 Task: Search one way flight ticket for 2 adults, 2 infants in seat and 1 infant on lap in first from Lansing: Capital Region International Airport (was Lansing Capital City) to Greenville: Pitt-greenville Airport on 5-2-2023. Choice of flights is JetBlue. Number of bags: 3 checked bags. Price is upto 30000. Outbound departure time preference is 17:30.
Action: Mouse moved to (285, 110)
Screenshot: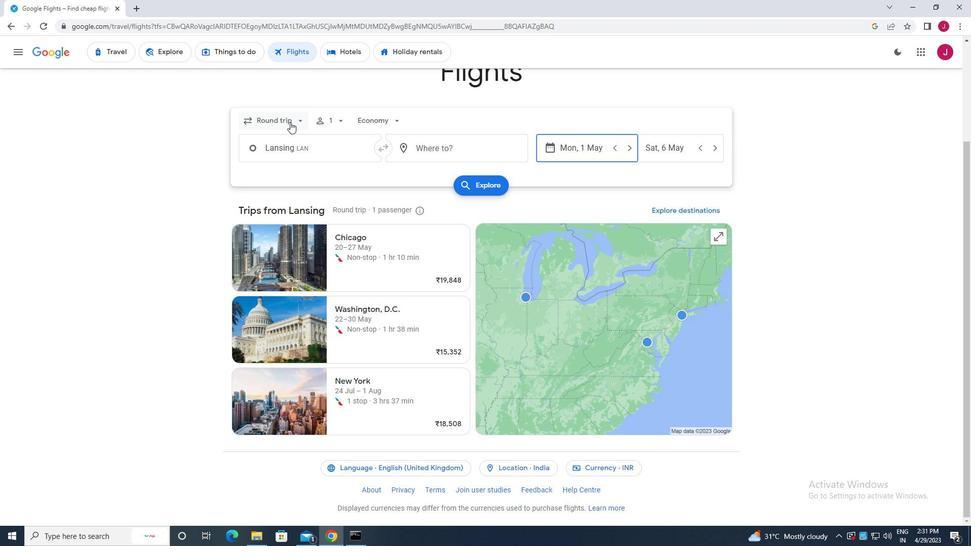 
Action: Mouse pressed left at (285, 110)
Screenshot: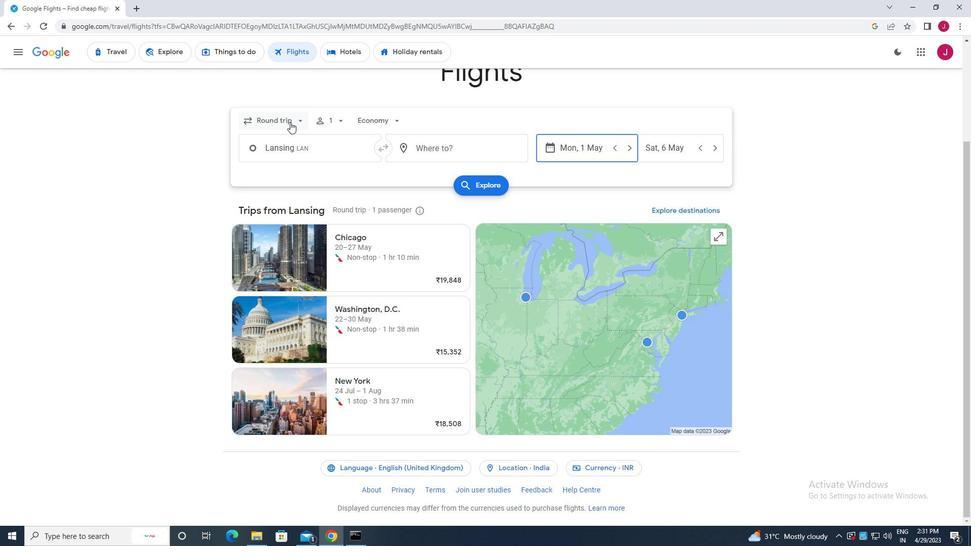
Action: Mouse moved to (295, 166)
Screenshot: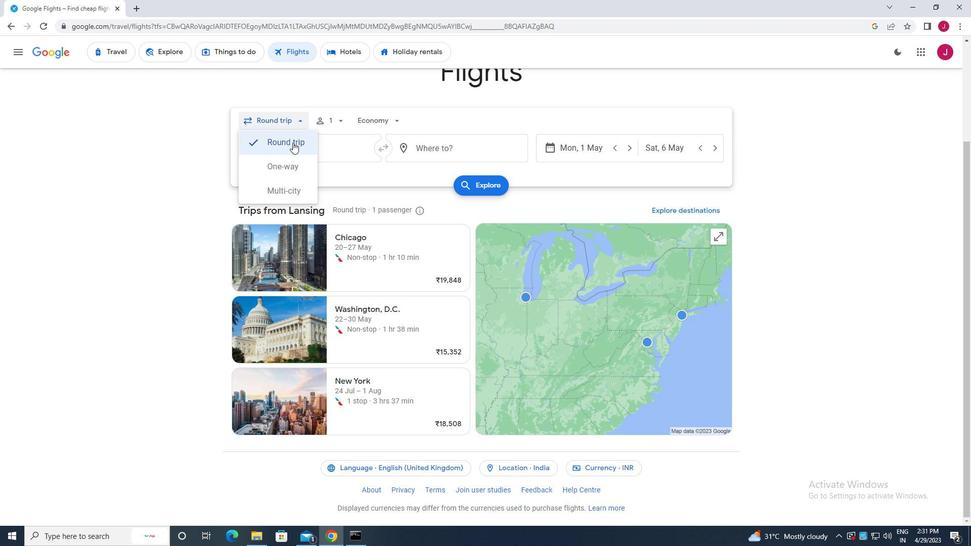 
Action: Mouse pressed left at (295, 166)
Screenshot: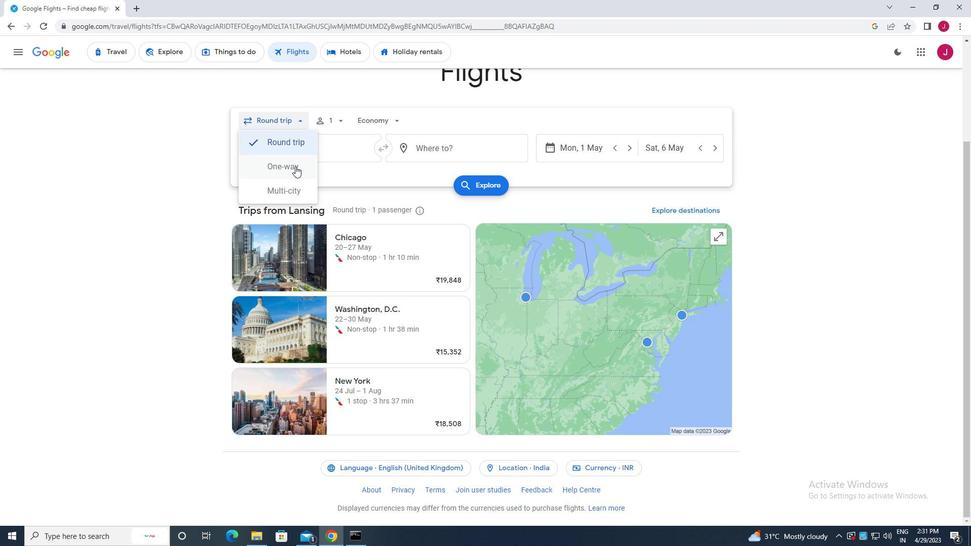 
Action: Mouse moved to (333, 123)
Screenshot: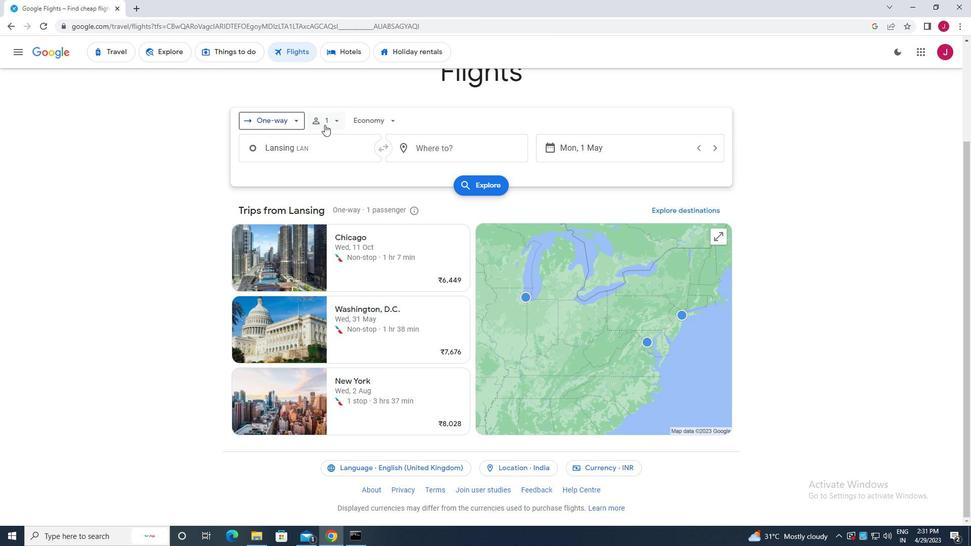 
Action: Mouse pressed left at (333, 123)
Screenshot: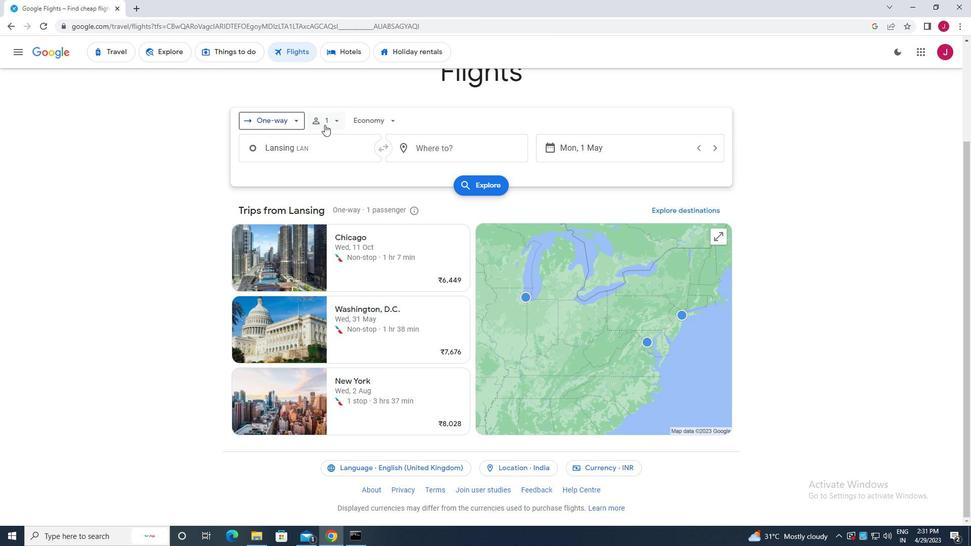 
Action: Mouse moved to (412, 146)
Screenshot: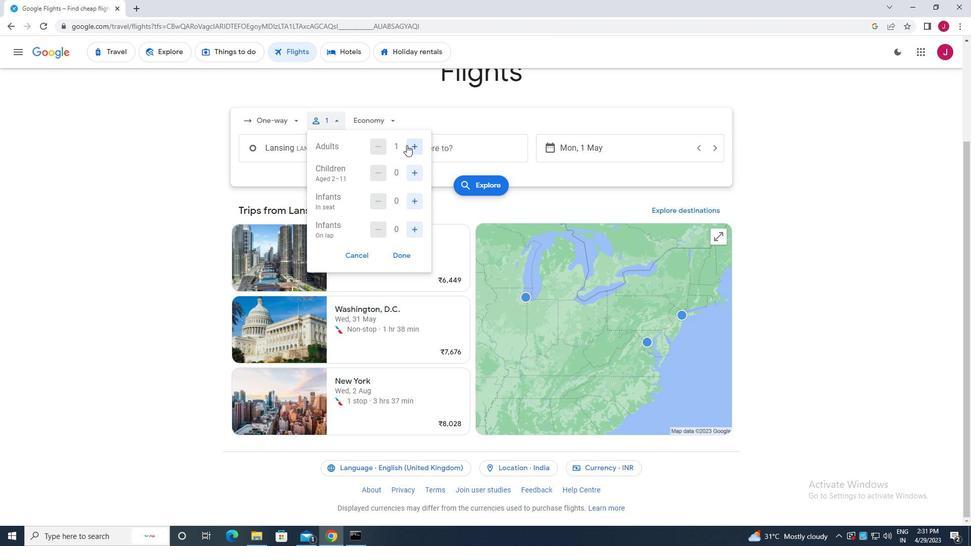 
Action: Mouse pressed left at (412, 146)
Screenshot: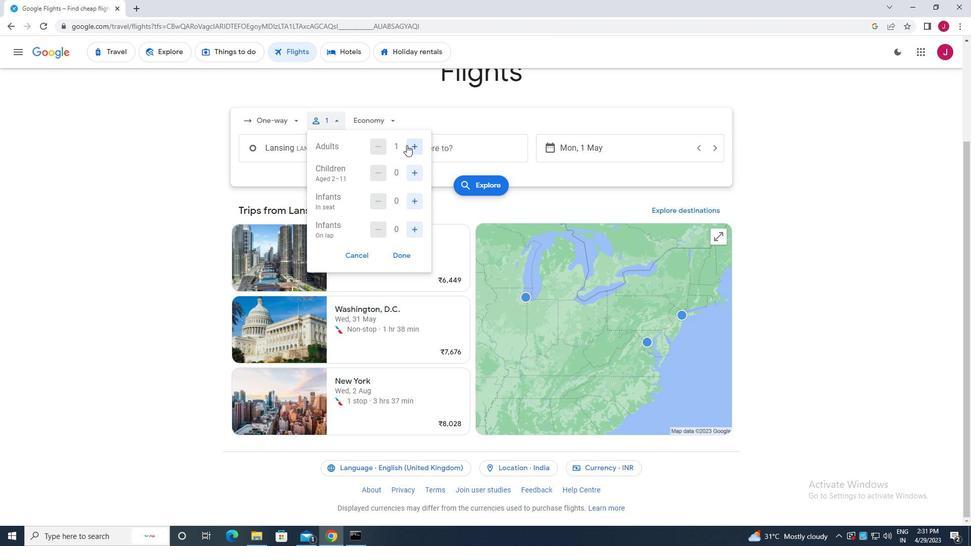 
Action: Mouse moved to (415, 170)
Screenshot: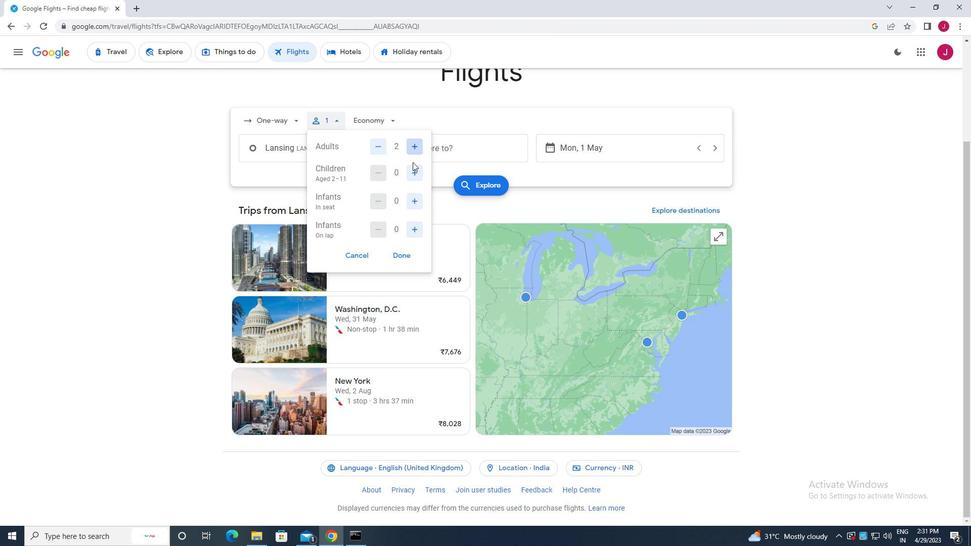 
Action: Mouse pressed left at (415, 170)
Screenshot: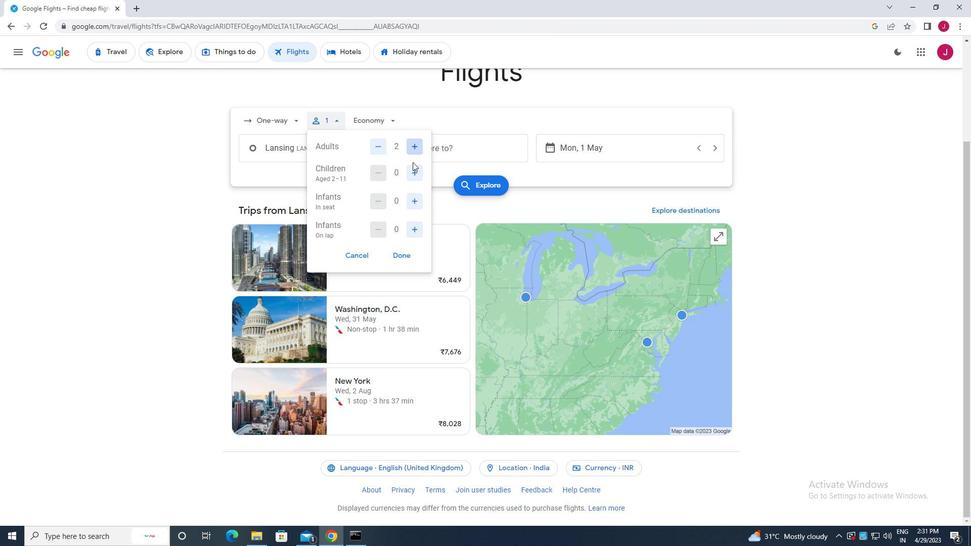 
Action: Mouse moved to (416, 171)
Screenshot: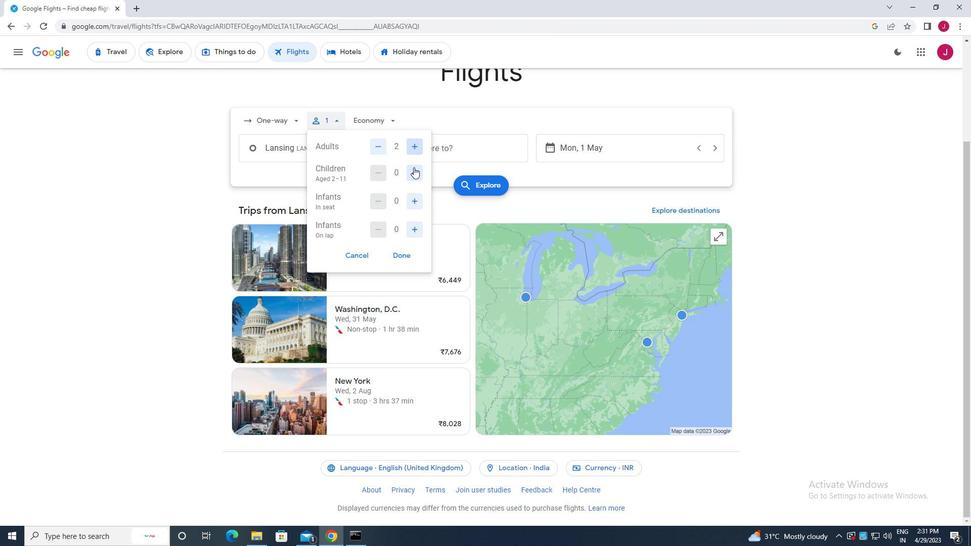 
Action: Mouse pressed left at (416, 171)
Screenshot: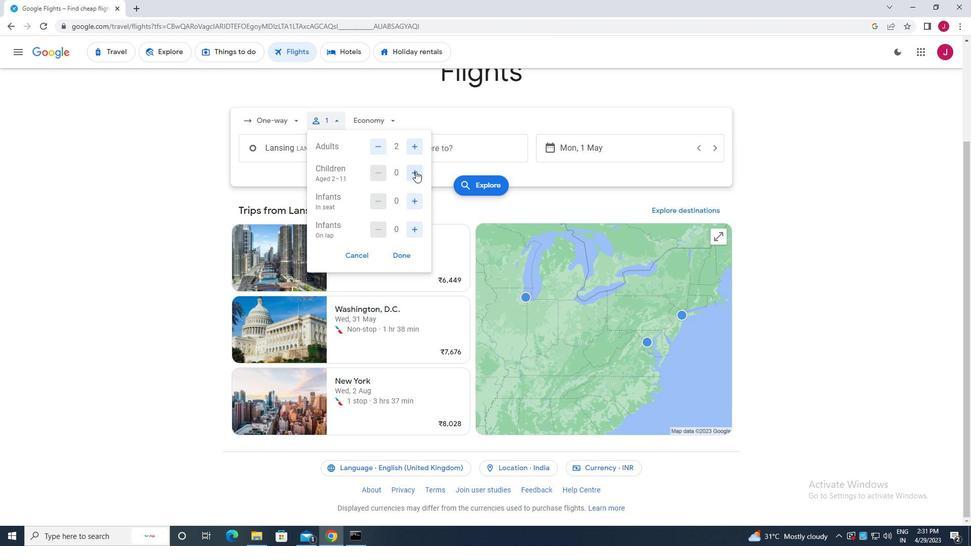 
Action: Mouse moved to (383, 175)
Screenshot: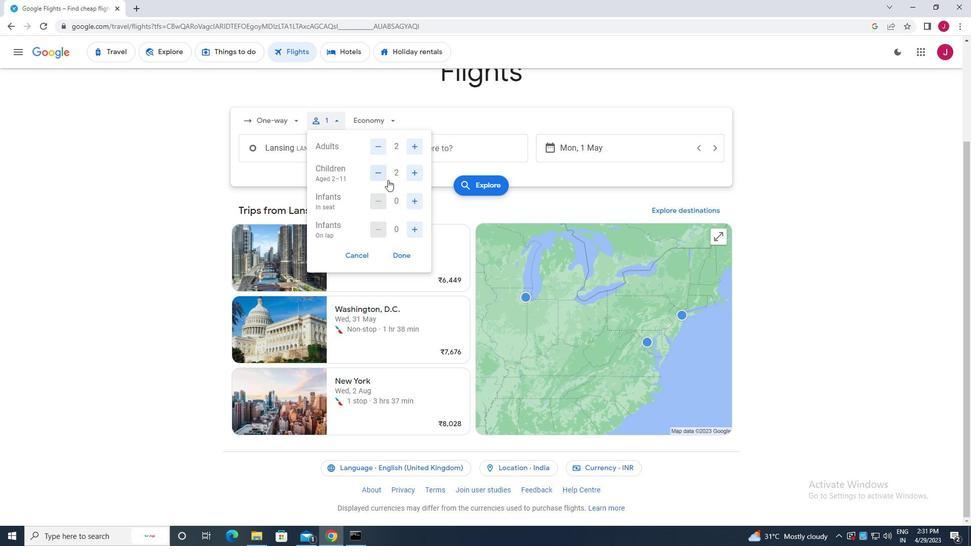 
Action: Mouse pressed left at (383, 175)
Screenshot: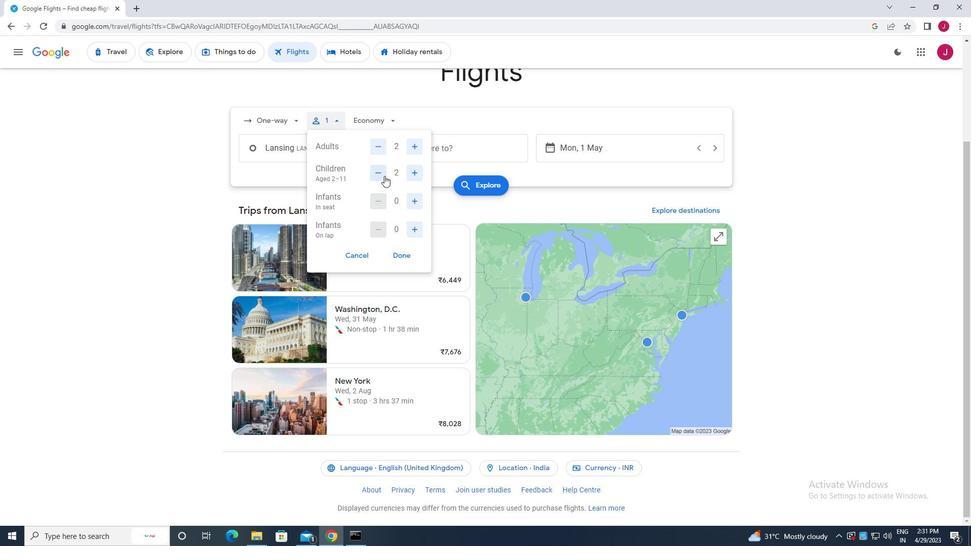 
Action: Mouse pressed left at (383, 175)
Screenshot: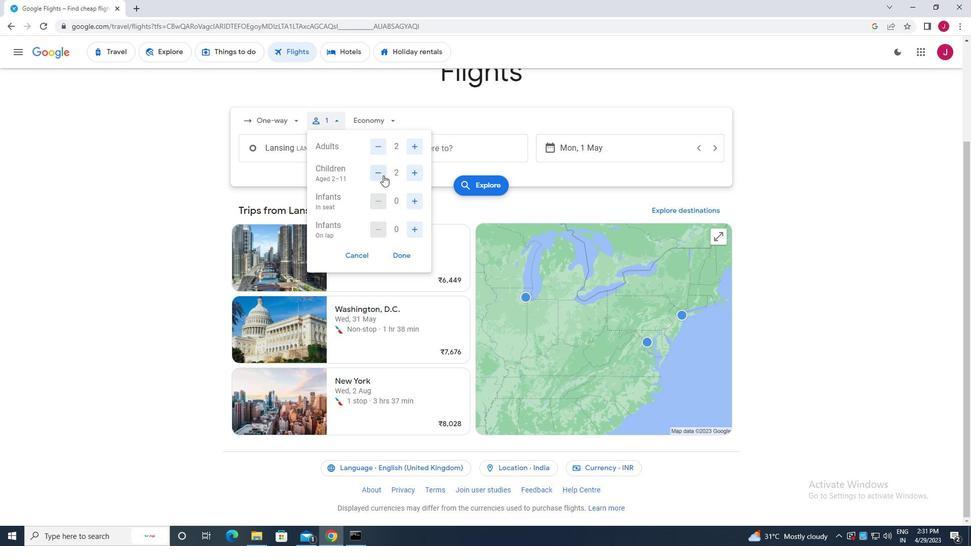 
Action: Mouse moved to (413, 202)
Screenshot: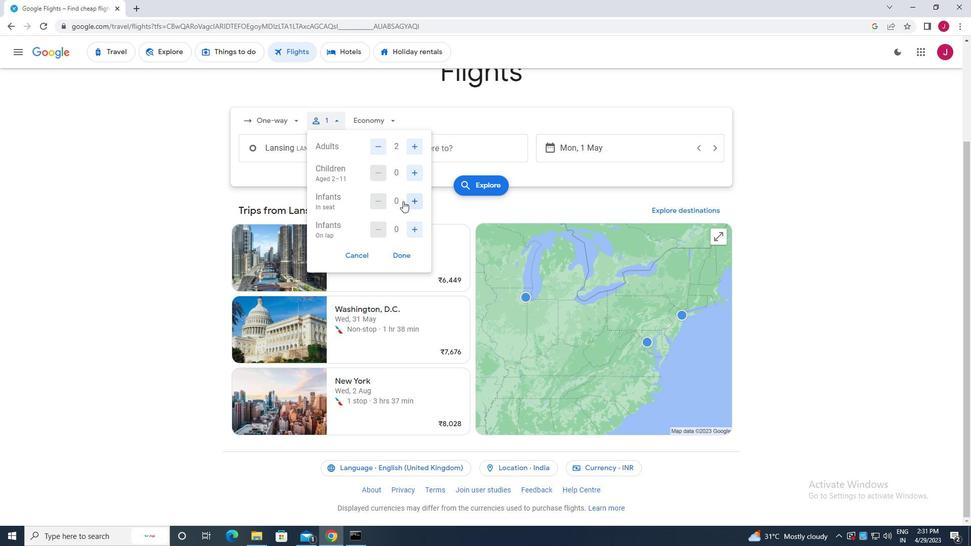 
Action: Mouse pressed left at (413, 202)
Screenshot: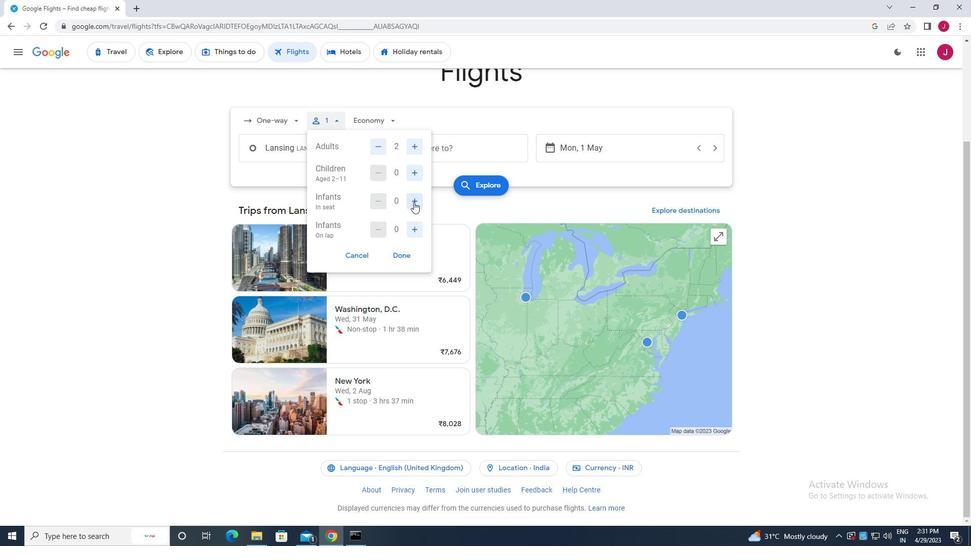 
Action: Mouse pressed left at (413, 202)
Screenshot: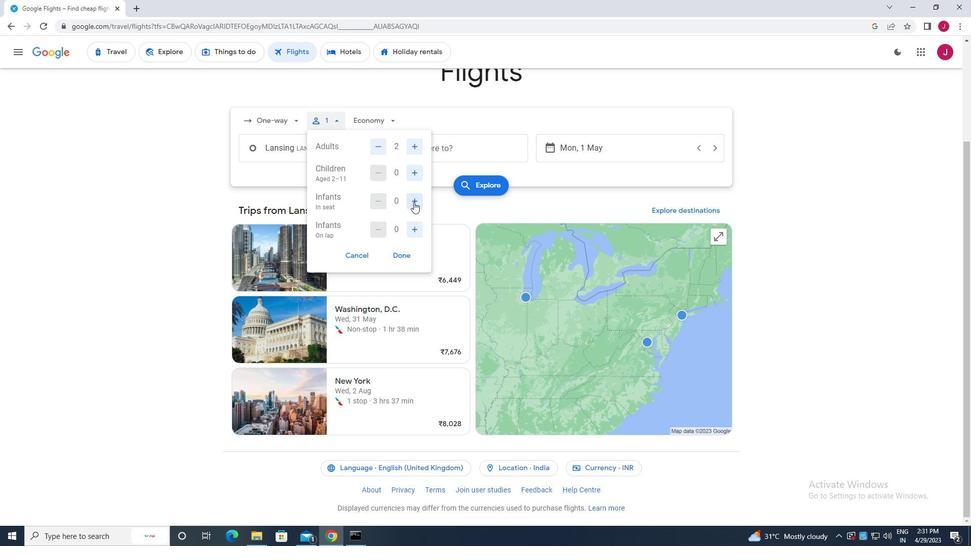 
Action: Mouse moved to (413, 230)
Screenshot: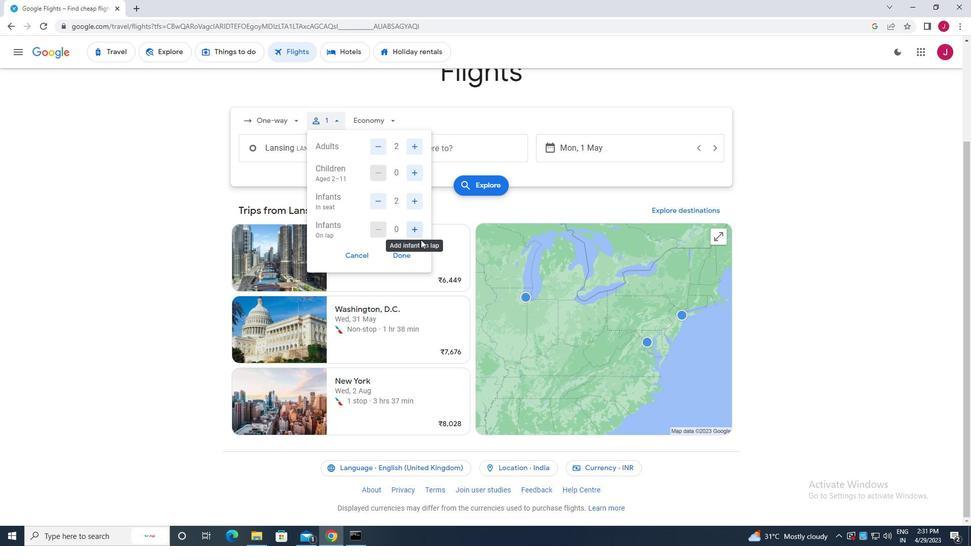 
Action: Mouse pressed left at (413, 230)
Screenshot: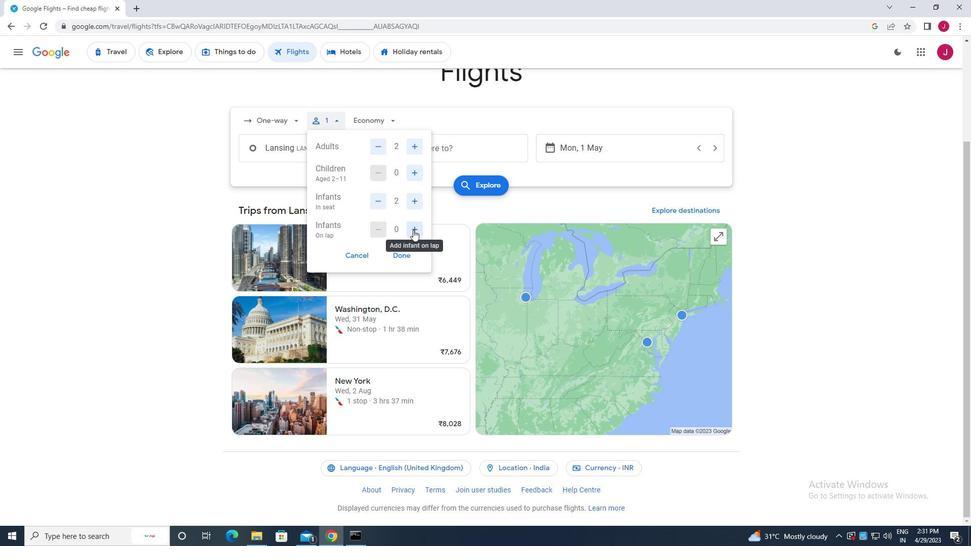 
Action: Mouse moved to (404, 254)
Screenshot: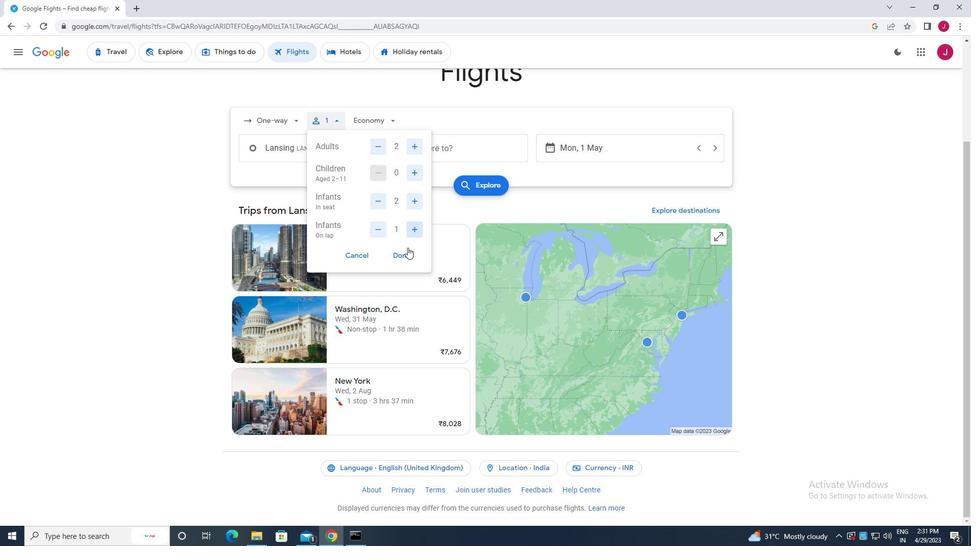 
Action: Mouse pressed left at (404, 254)
Screenshot: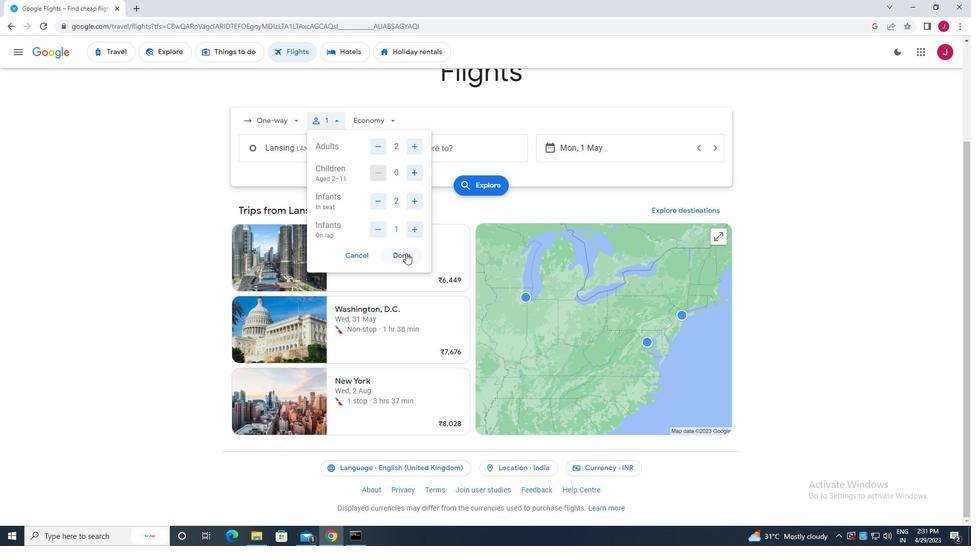 
Action: Mouse moved to (397, 123)
Screenshot: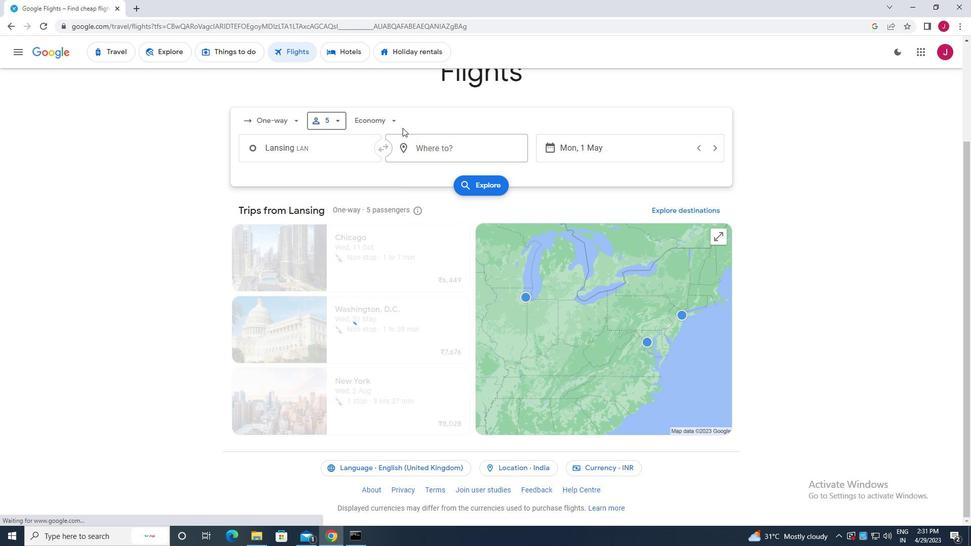 
Action: Mouse pressed left at (397, 123)
Screenshot: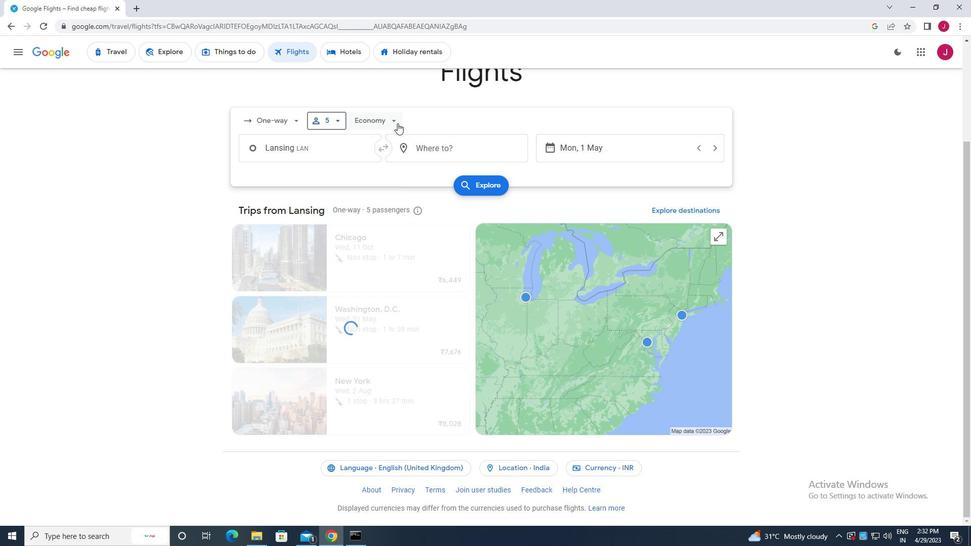 
Action: Mouse moved to (387, 212)
Screenshot: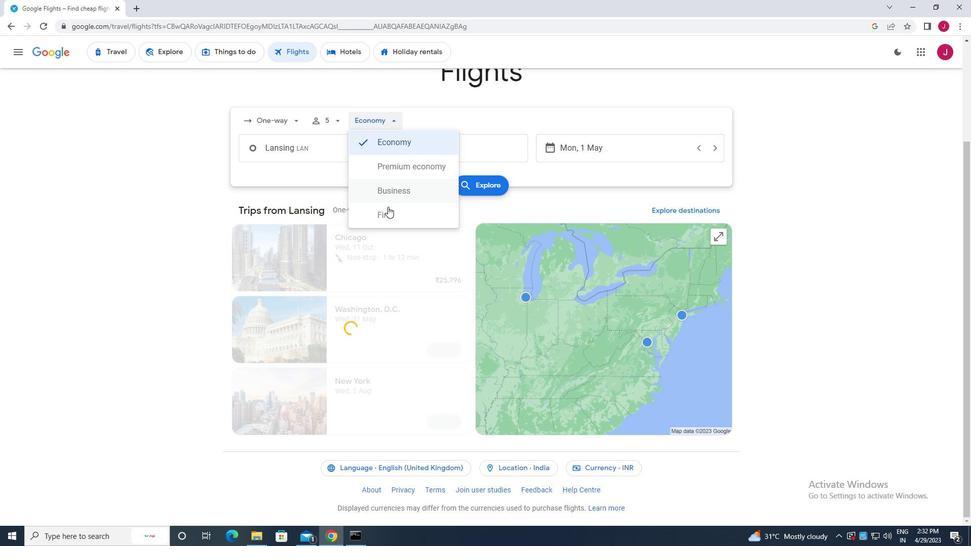 
Action: Mouse pressed left at (387, 212)
Screenshot: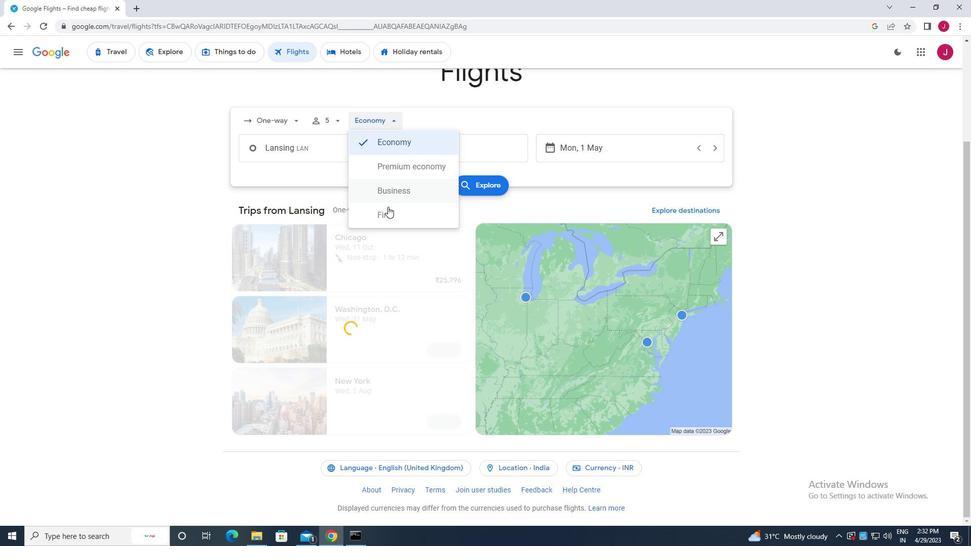 
Action: Mouse moved to (326, 152)
Screenshot: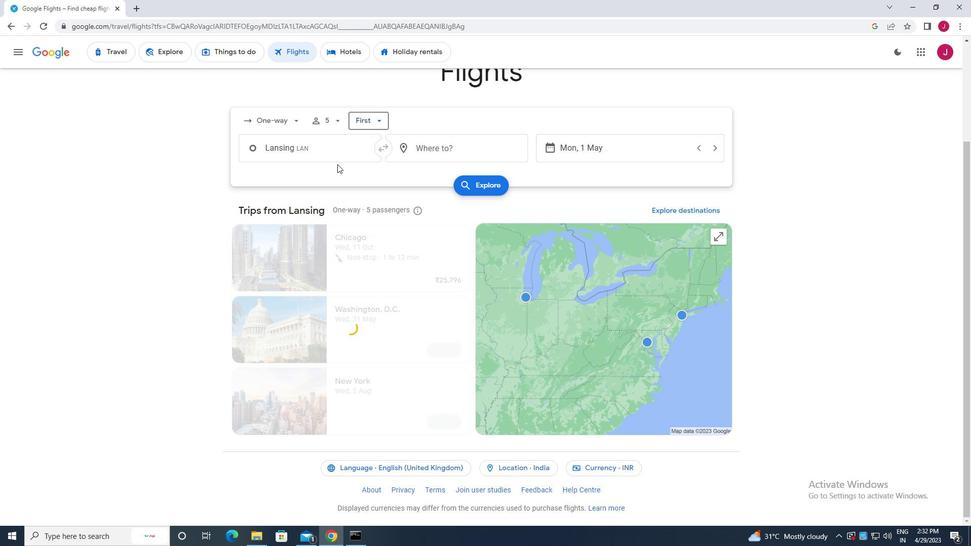 
Action: Mouse pressed left at (326, 152)
Screenshot: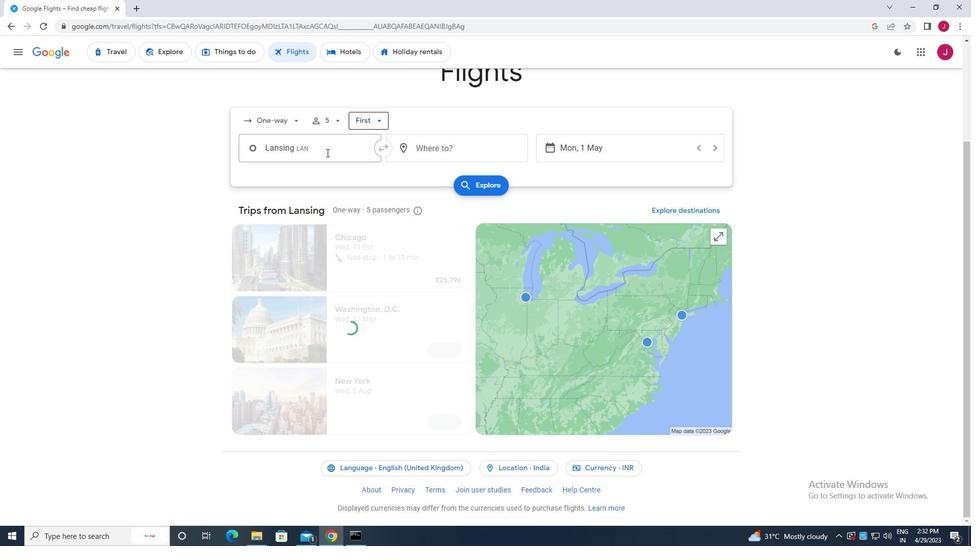 
Action: Mouse moved to (310, 152)
Screenshot: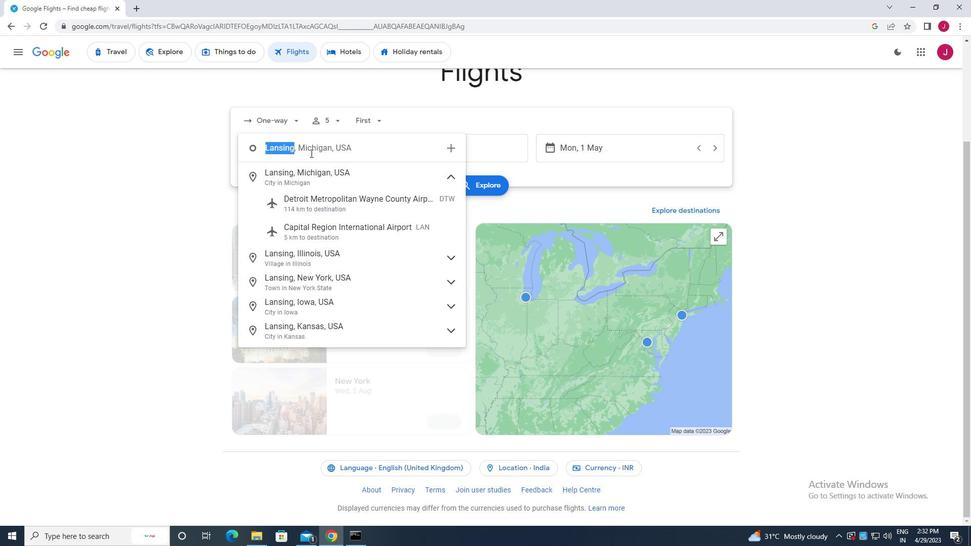 
Action: Key pressed capital<Key.space>r
Screenshot: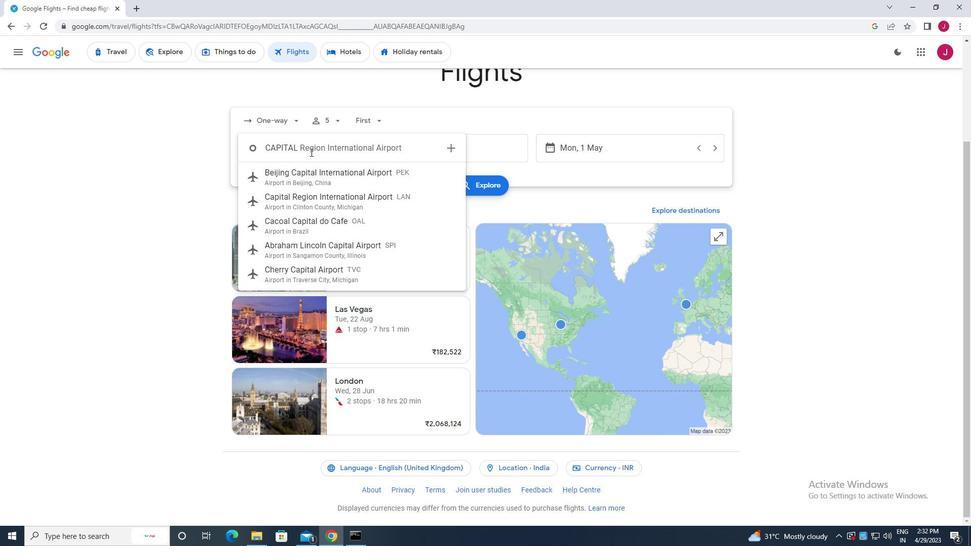 
Action: Mouse moved to (303, 179)
Screenshot: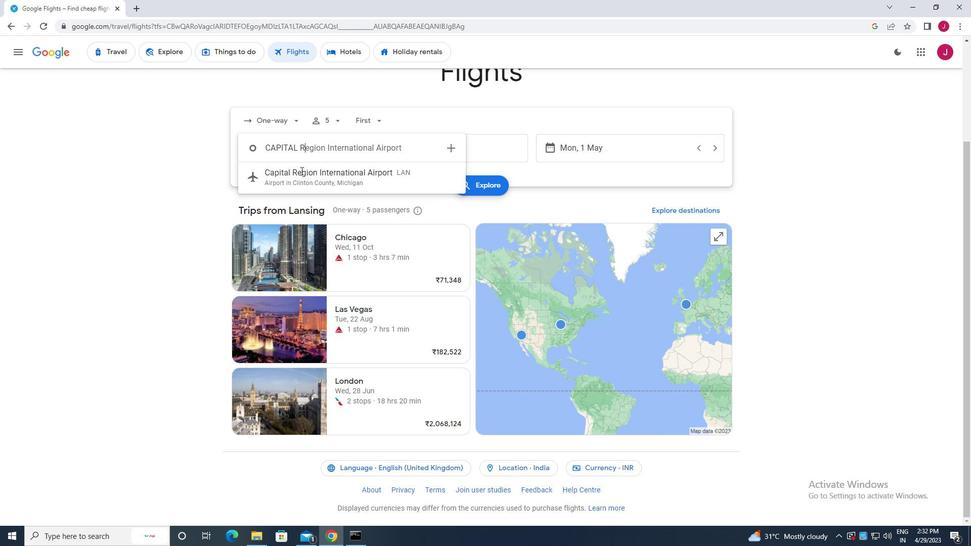 
Action: Mouse pressed left at (303, 179)
Screenshot: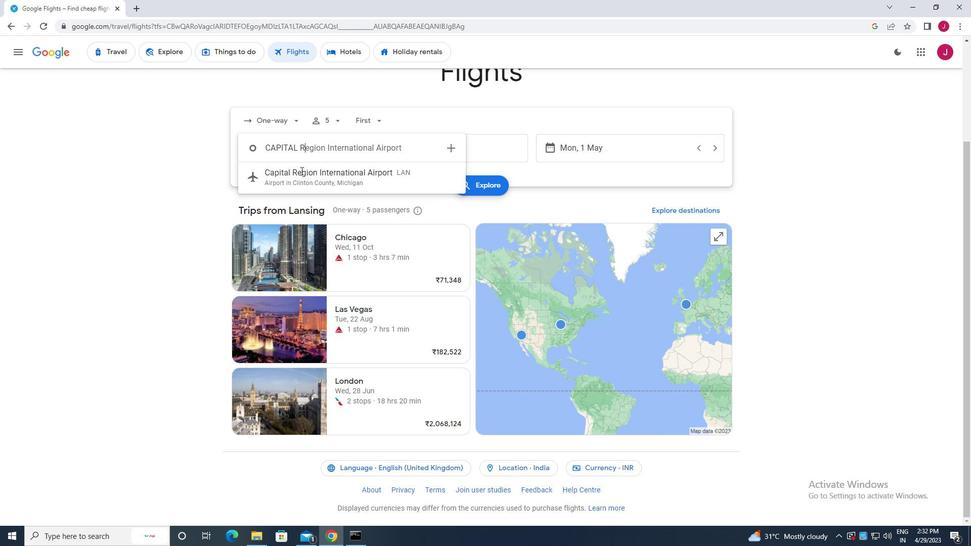 
Action: Mouse moved to (372, 181)
Screenshot: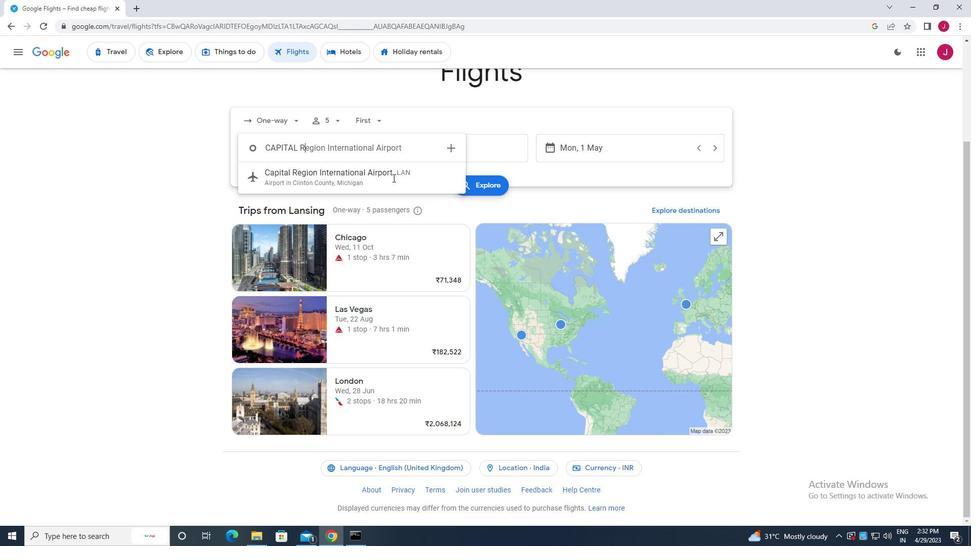 
Action: Mouse pressed left at (372, 181)
Screenshot: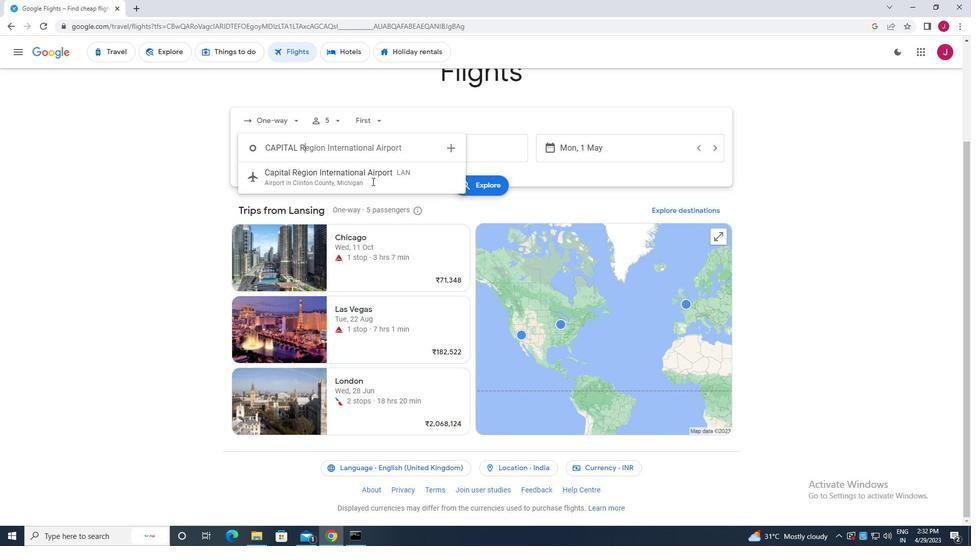 
Action: Mouse moved to (478, 154)
Screenshot: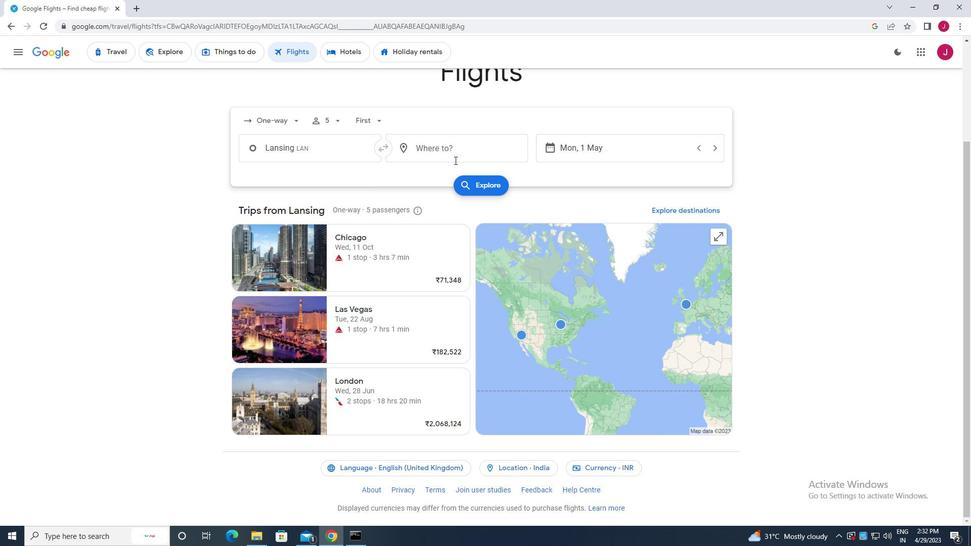 
Action: Mouse pressed left at (478, 154)
Screenshot: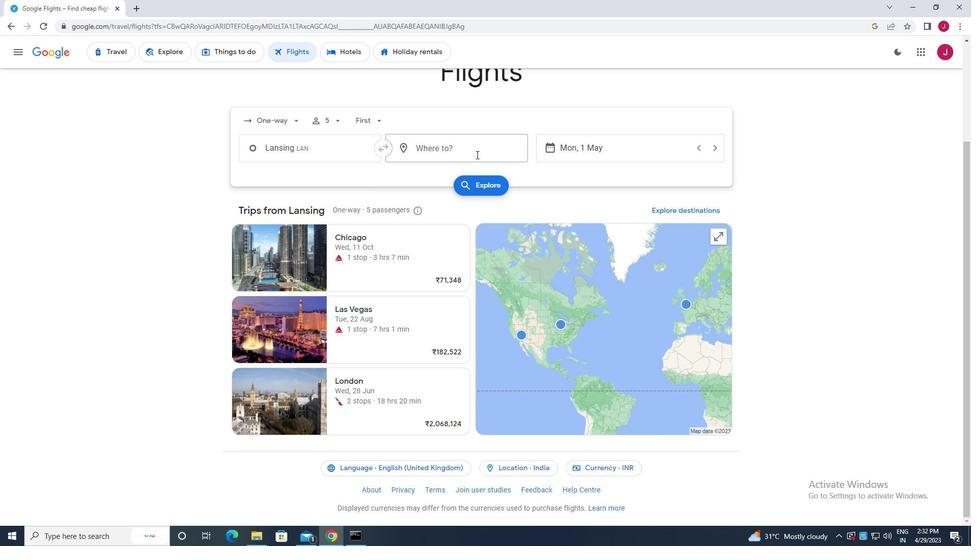 
Action: Mouse moved to (514, 153)
Screenshot: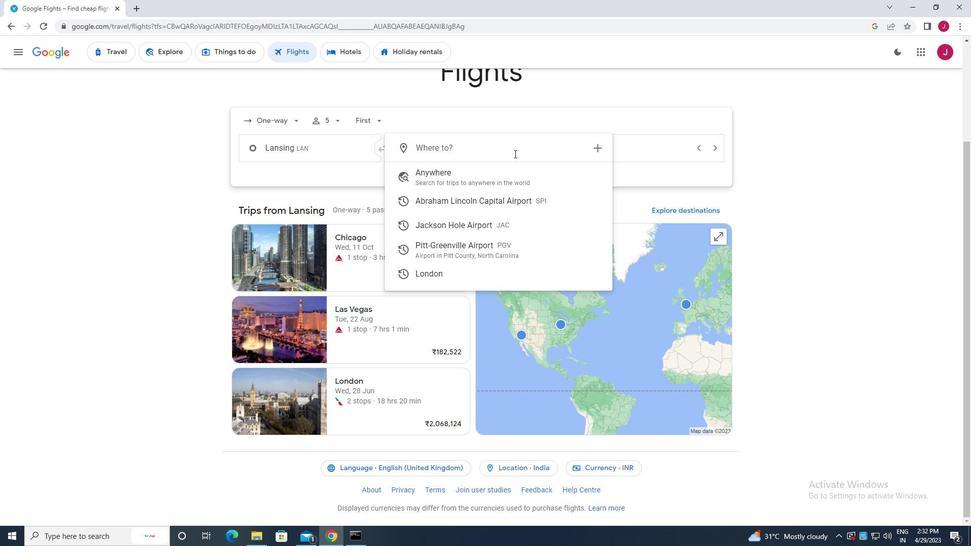 
Action: Key pressed greenvill<Key.space>p<Key.backspace><Key.backspace>e<Key.space>p
Screenshot: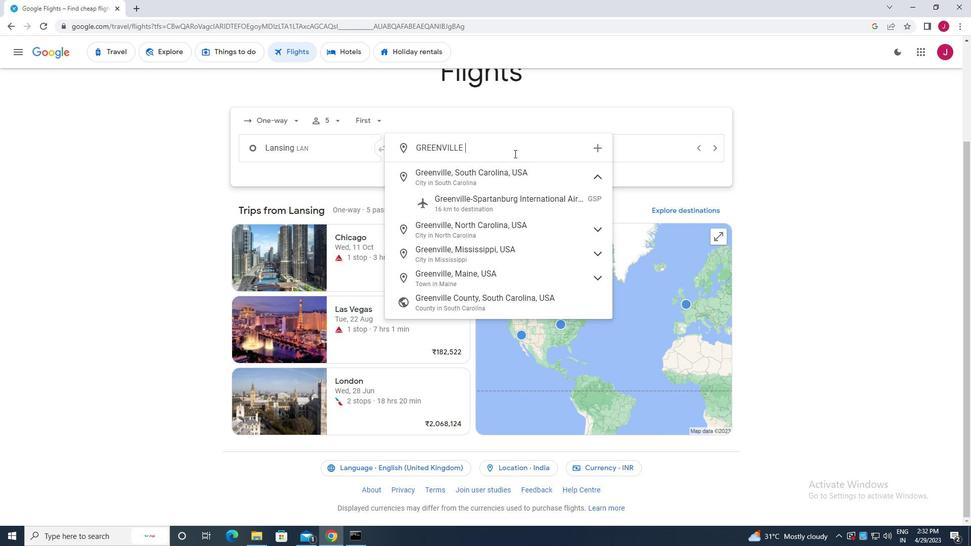 
Action: Mouse moved to (497, 177)
Screenshot: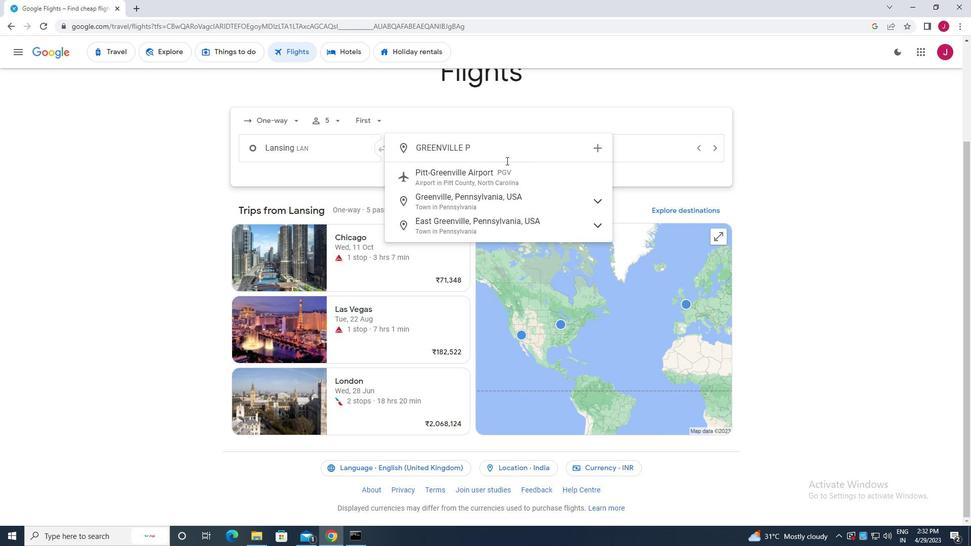 
Action: Mouse pressed left at (497, 177)
Screenshot: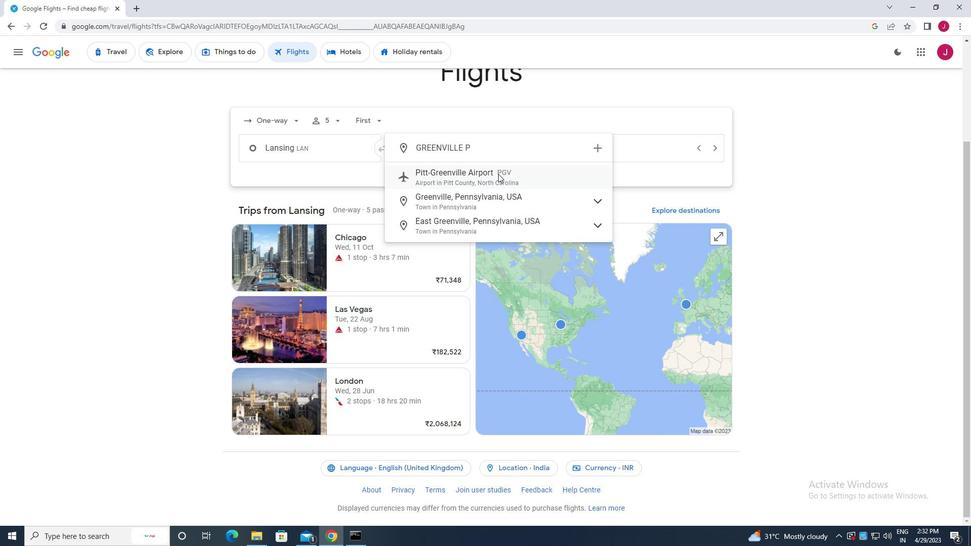 
Action: Mouse moved to (639, 152)
Screenshot: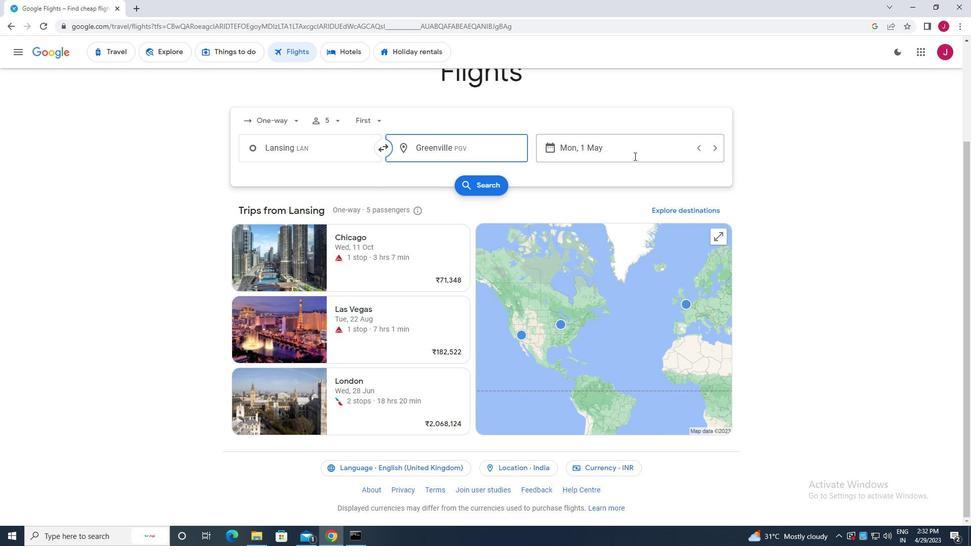 
Action: Mouse pressed left at (639, 152)
Screenshot: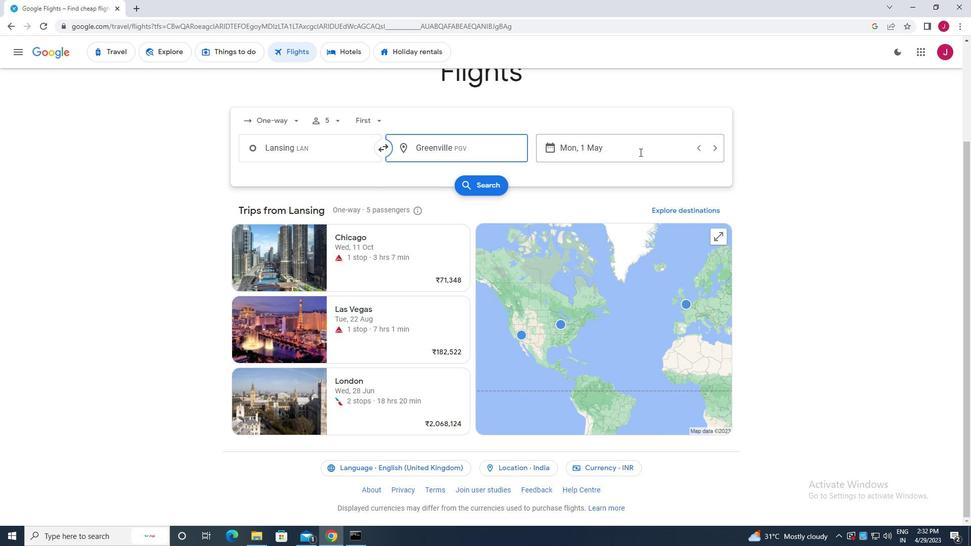 
Action: Mouse moved to (610, 227)
Screenshot: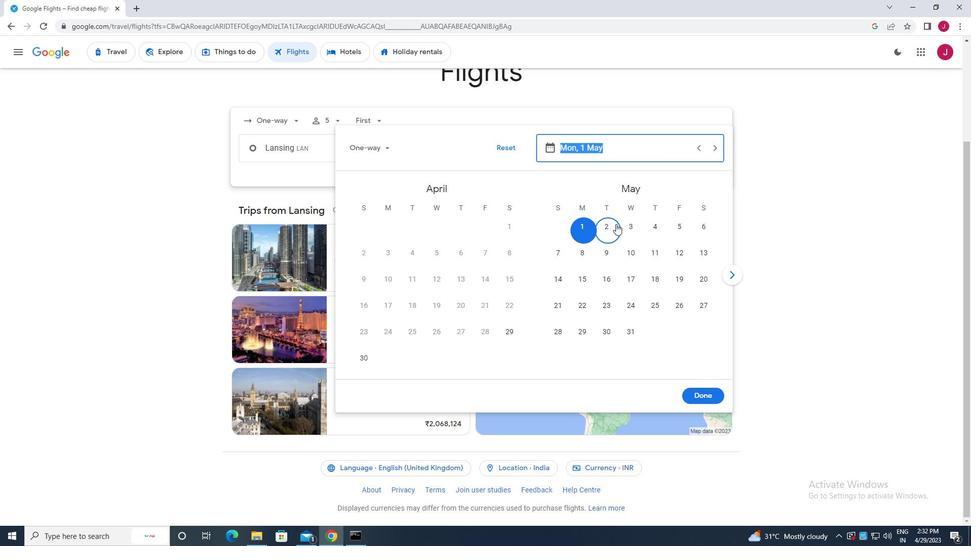 
Action: Mouse pressed left at (610, 227)
Screenshot: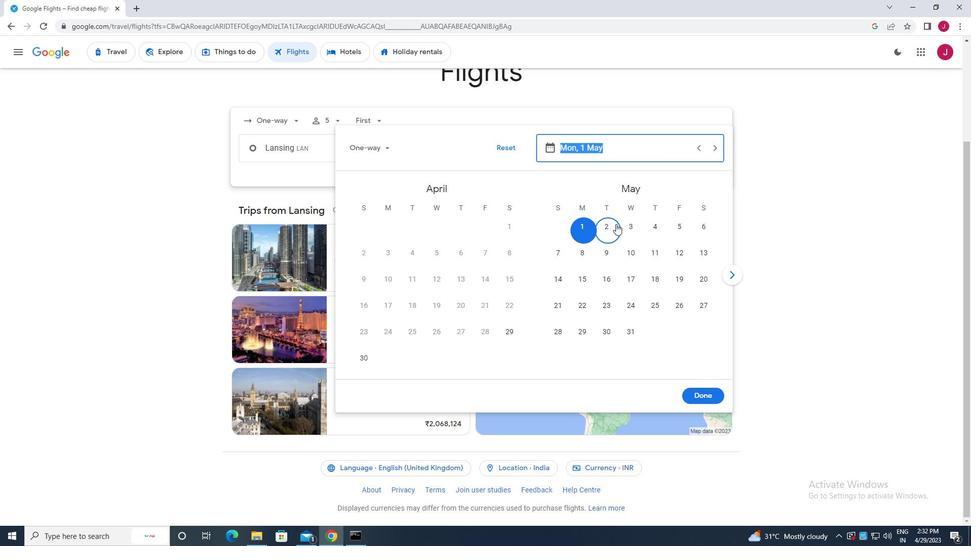 
Action: Mouse moved to (695, 394)
Screenshot: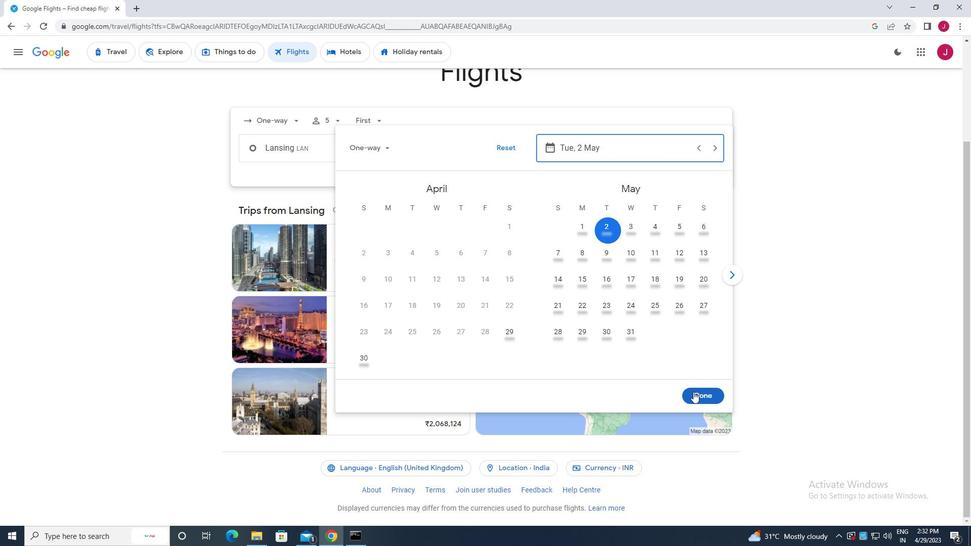 
Action: Mouse pressed left at (695, 394)
Screenshot: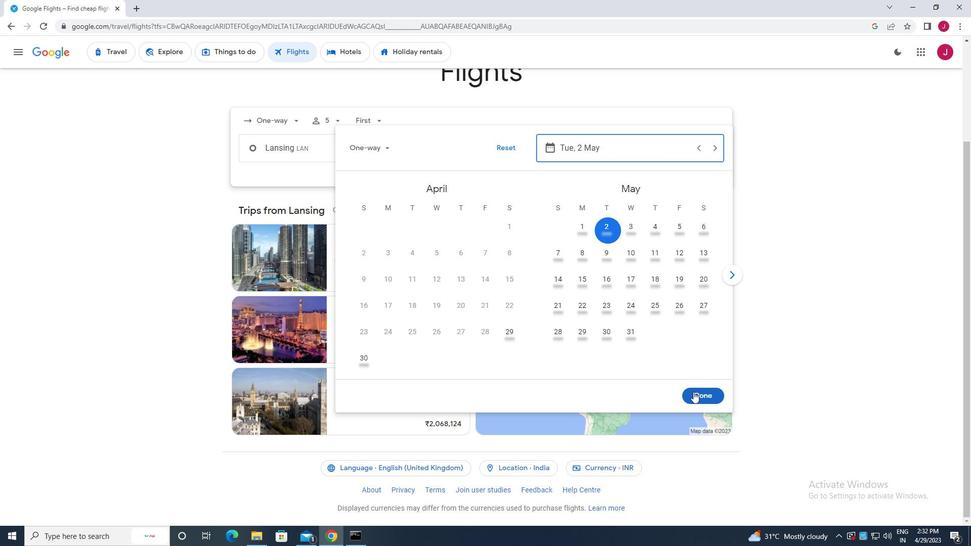 
Action: Mouse moved to (495, 188)
Screenshot: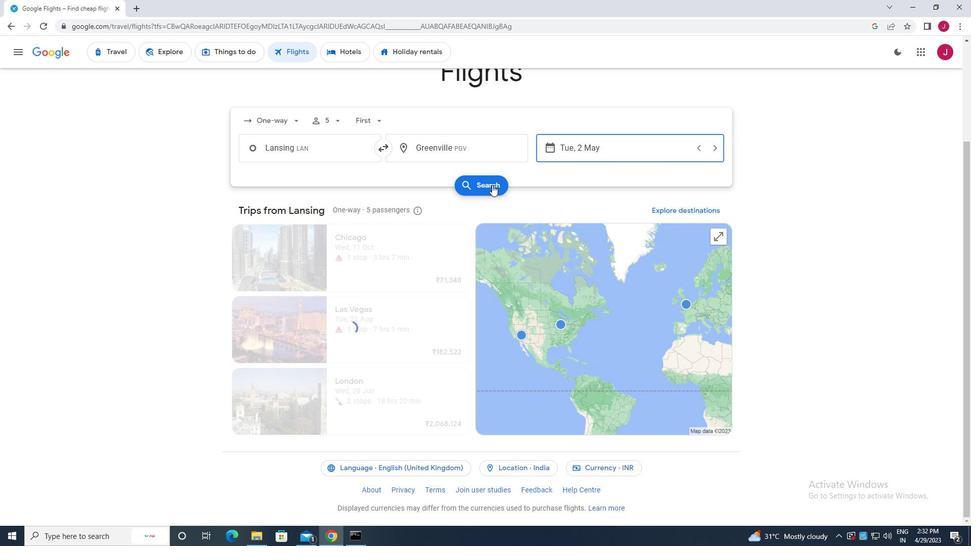 
Action: Mouse pressed left at (495, 188)
Screenshot: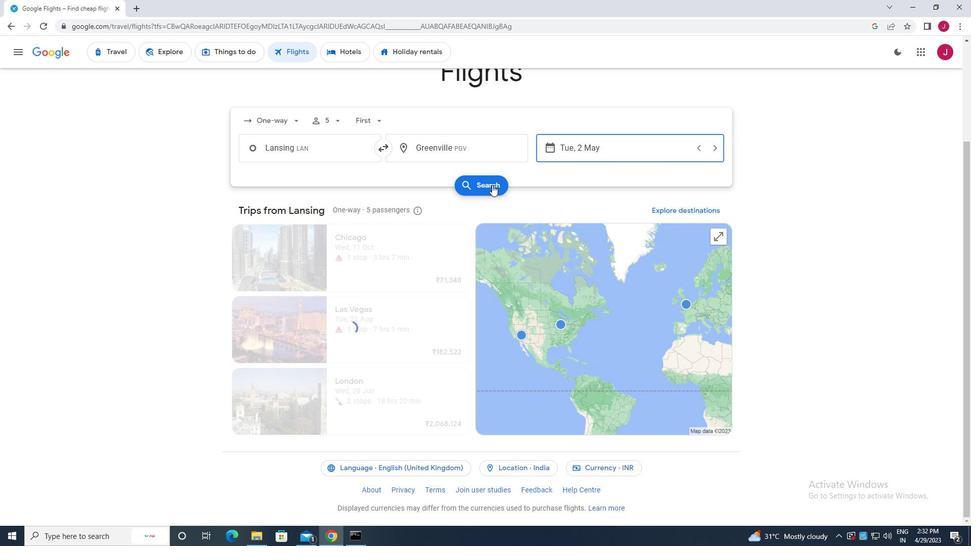 
Action: Mouse moved to (251, 143)
Screenshot: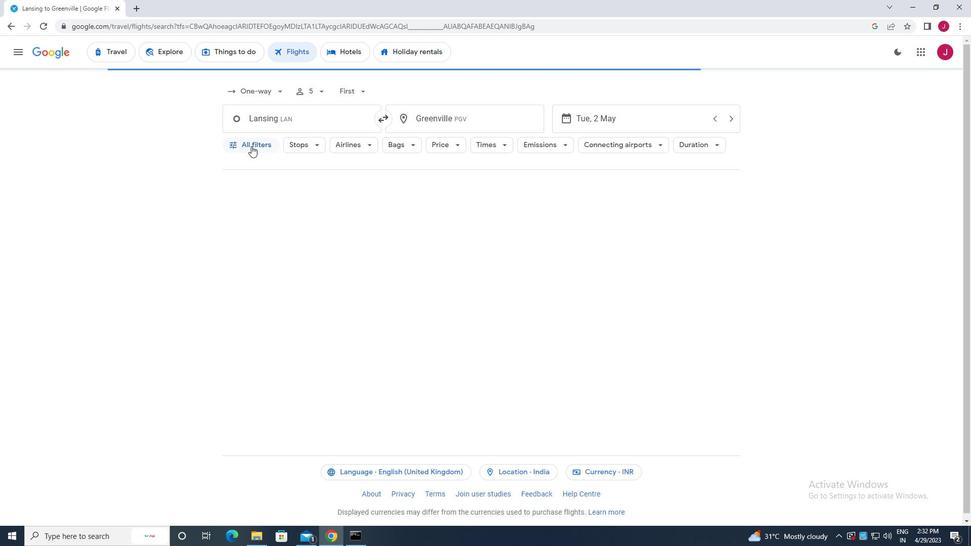 
Action: Mouse pressed left at (251, 143)
Screenshot: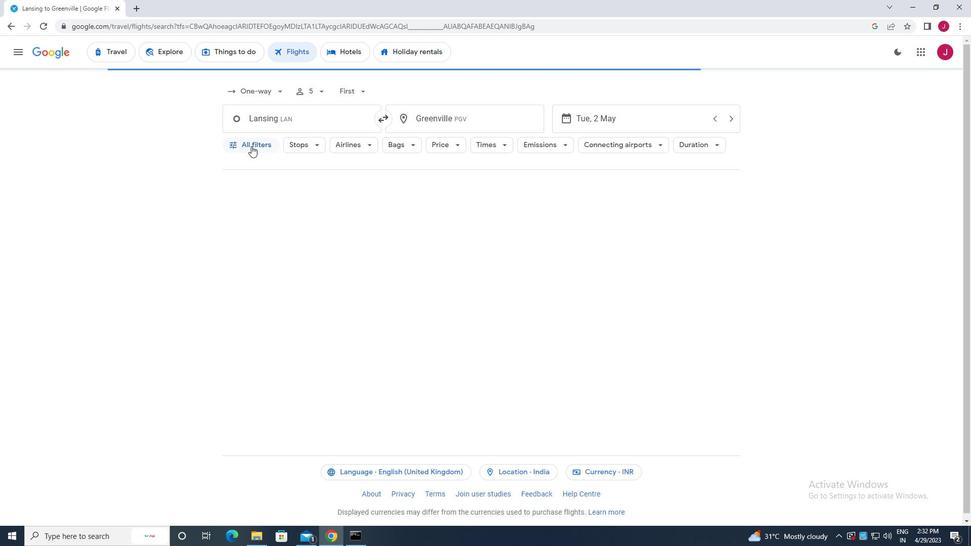 
Action: Mouse moved to (278, 228)
Screenshot: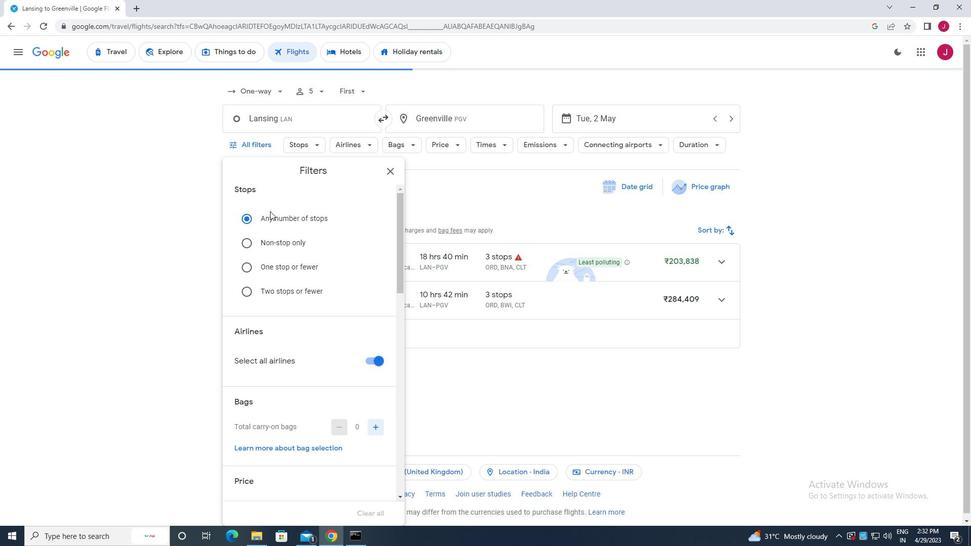 
Action: Mouse scrolled (278, 228) with delta (0, 0)
Screenshot: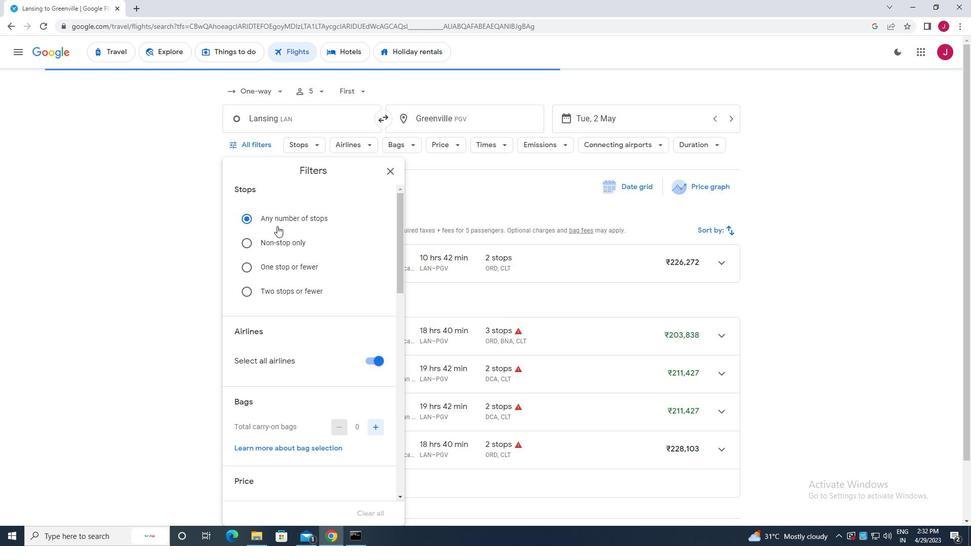 
Action: Mouse scrolled (278, 228) with delta (0, 0)
Screenshot: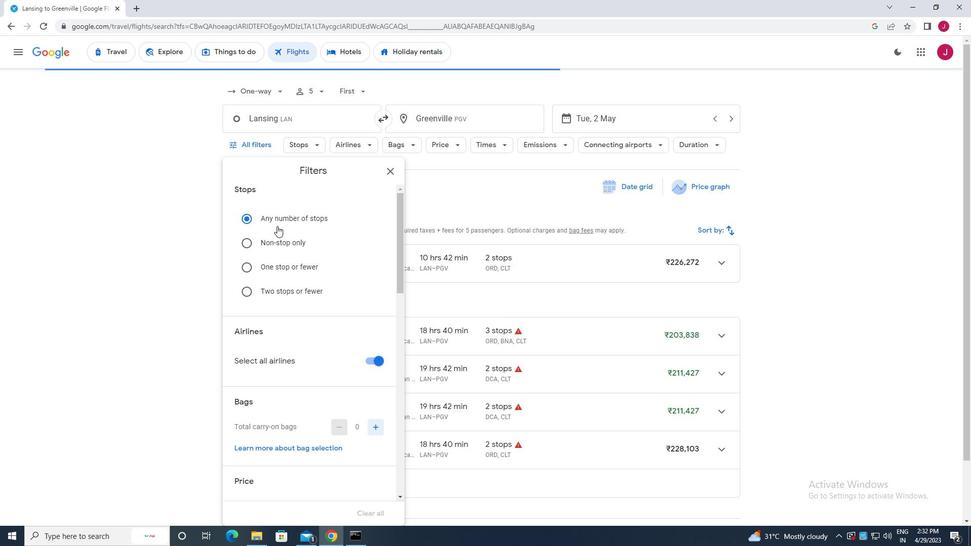 
Action: Mouse scrolled (278, 228) with delta (0, 0)
Screenshot: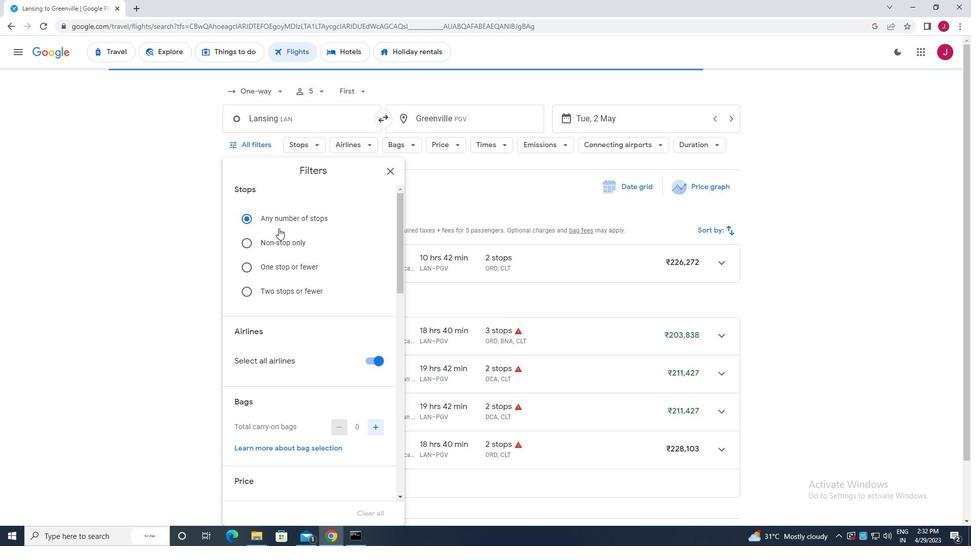 
Action: Mouse moved to (370, 207)
Screenshot: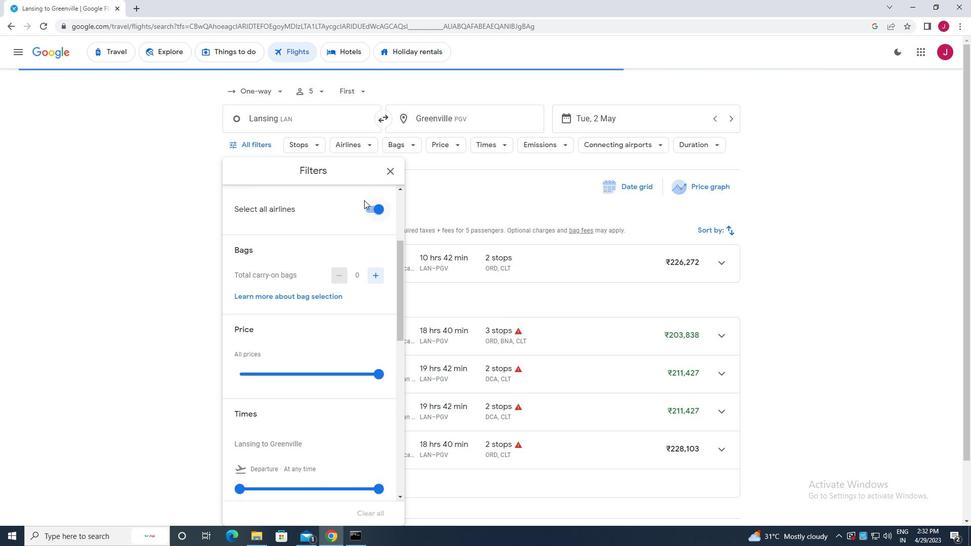 
Action: Mouse pressed left at (370, 207)
Screenshot: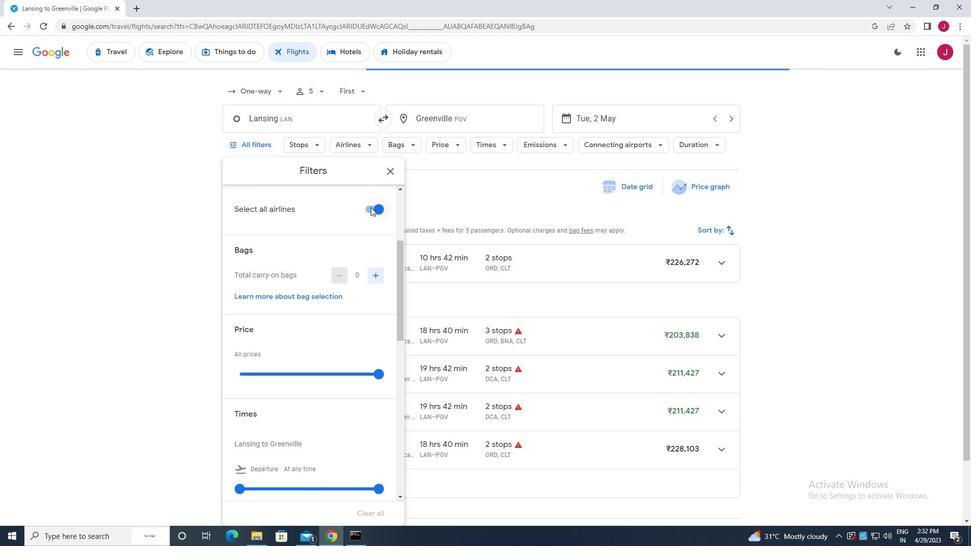 
Action: Mouse moved to (339, 262)
Screenshot: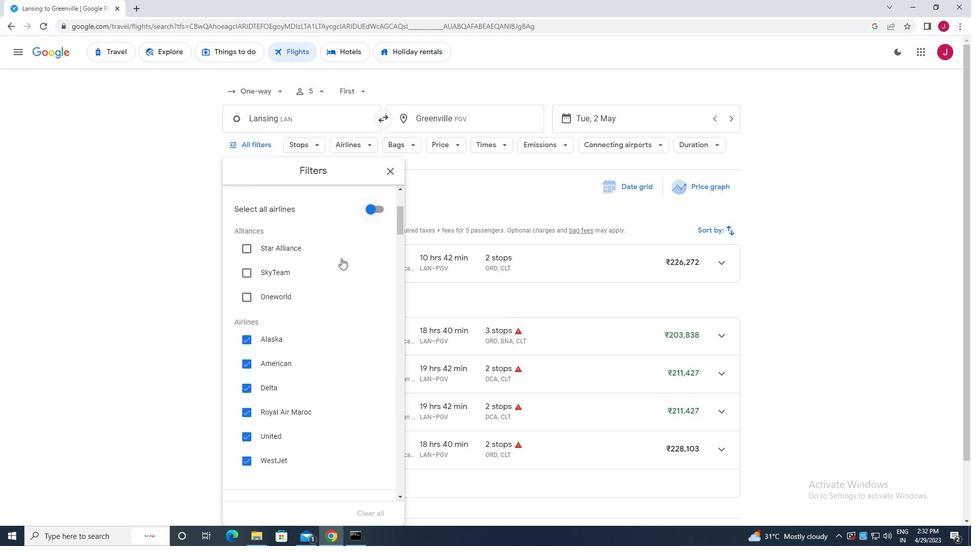 
Action: Mouse scrolled (339, 262) with delta (0, 0)
Screenshot: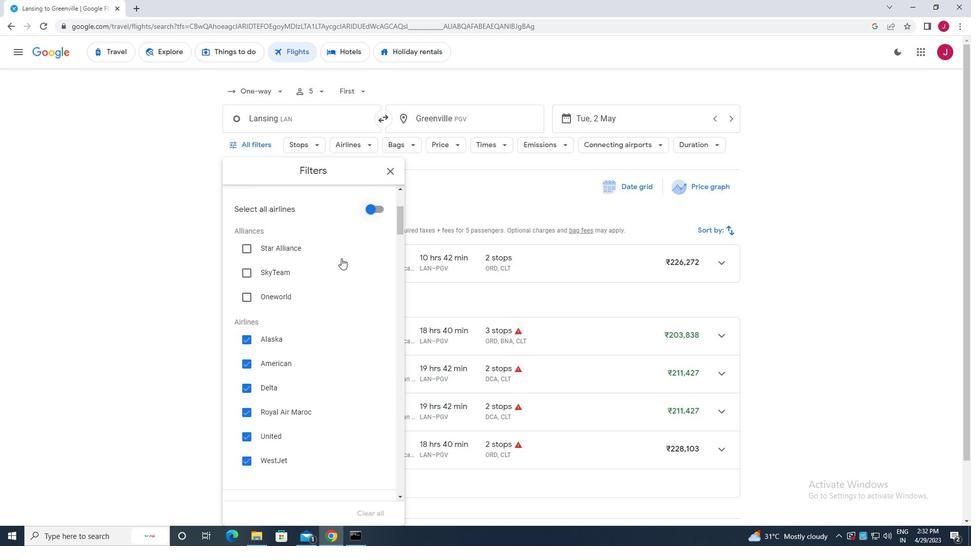 
Action: Mouse scrolled (339, 262) with delta (0, 0)
Screenshot: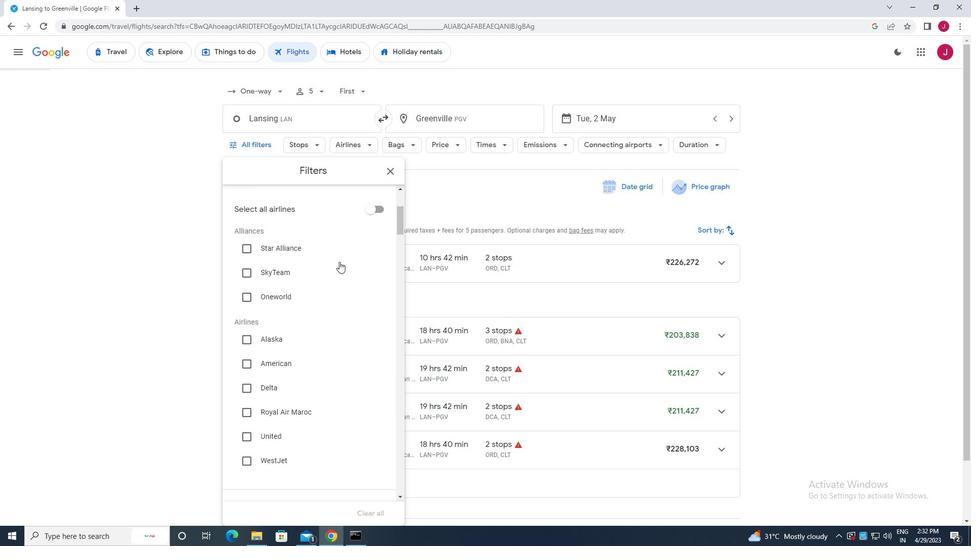 
Action: Mouse scrolled (339, 262) with delta (0, 0)
Screenshot: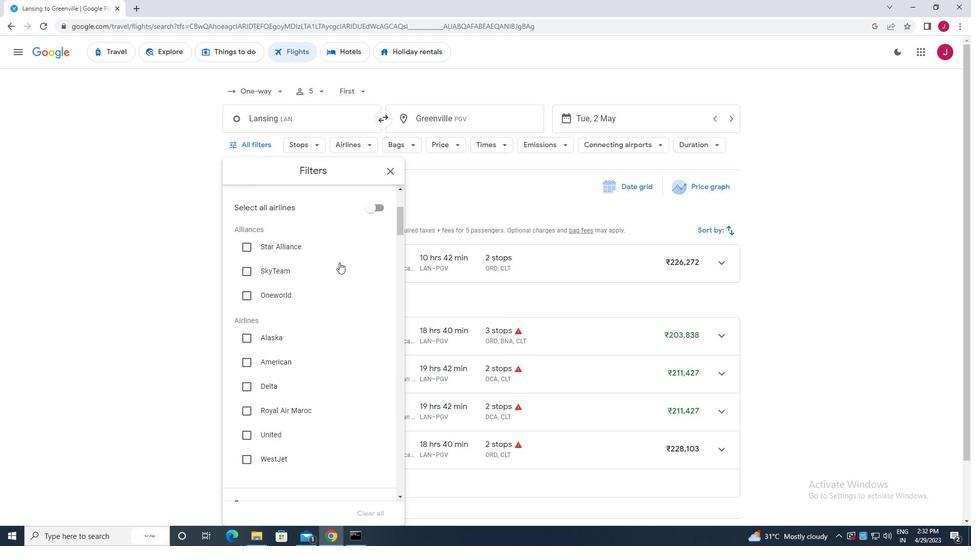 
Action: Mouse moved to (262, 254)
Screenshot: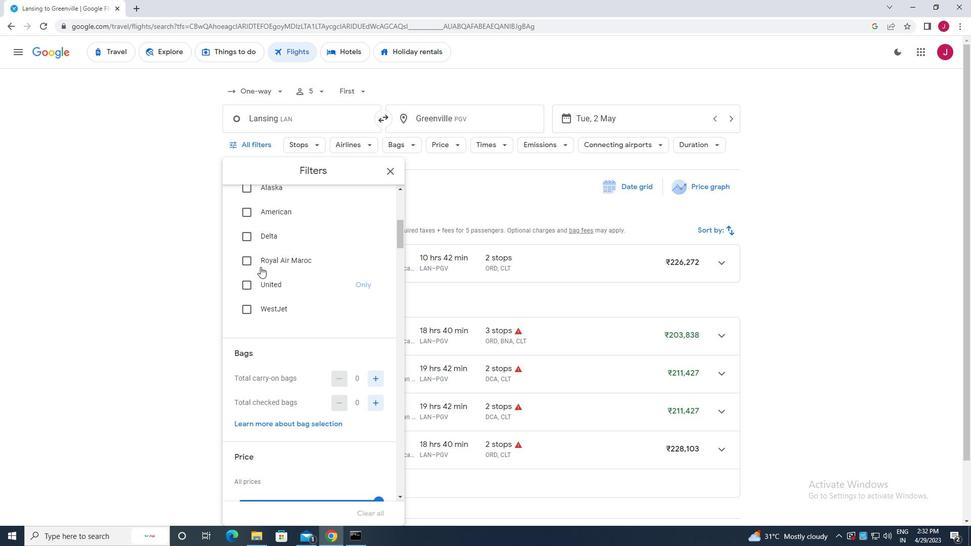 
Action: Mouse scrolled (262, 254) with delta (0, 0)
Screenshot: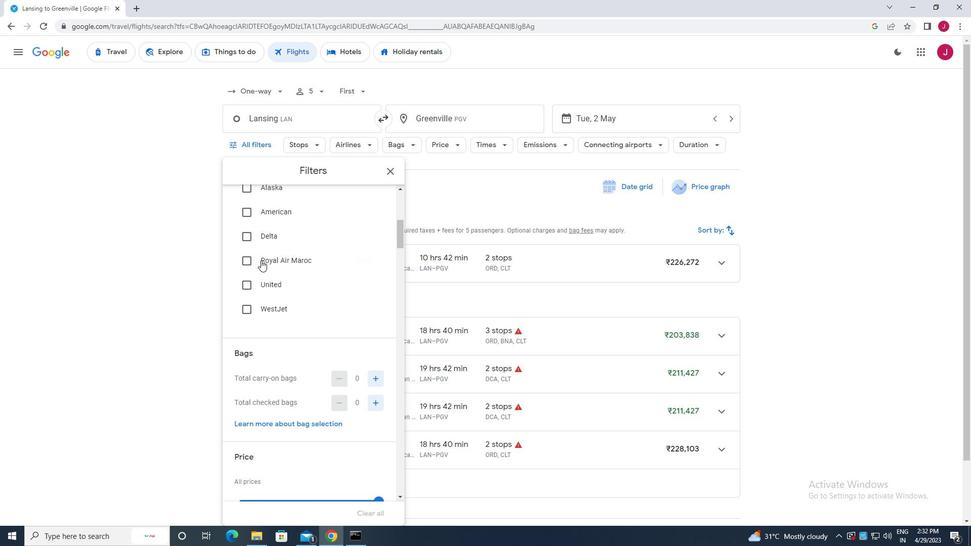 
Action: Mouse scrolled (262, 254) with delta (0, 0)
Screenshot: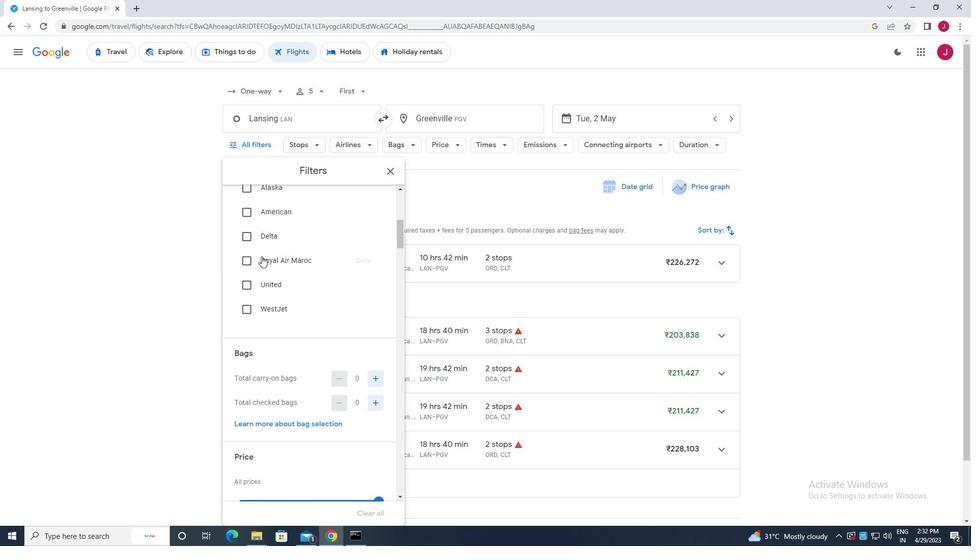 
Action: Mouse moved to (264, 247)
Screenshot: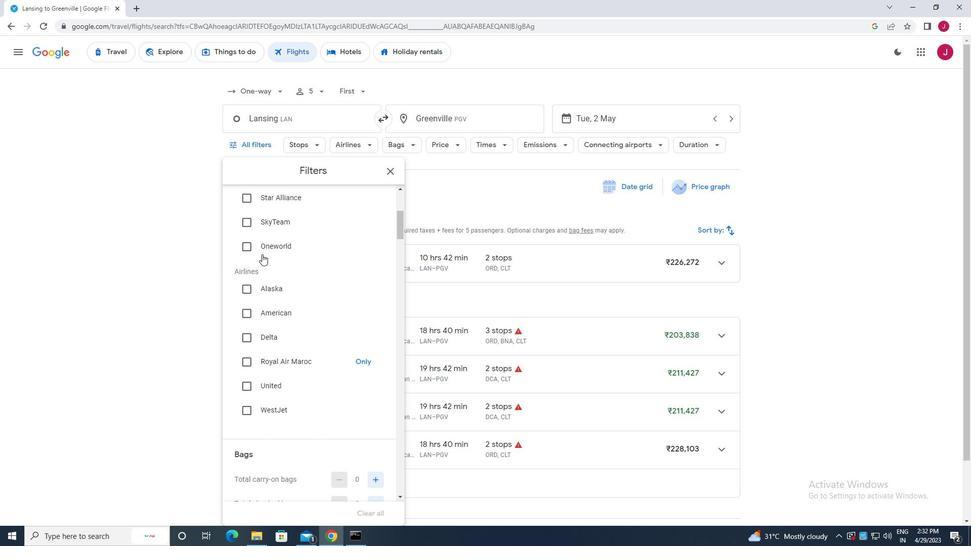 
Action: Mouse scrolled (264, 248) with delta (0, 0)
Screenshot: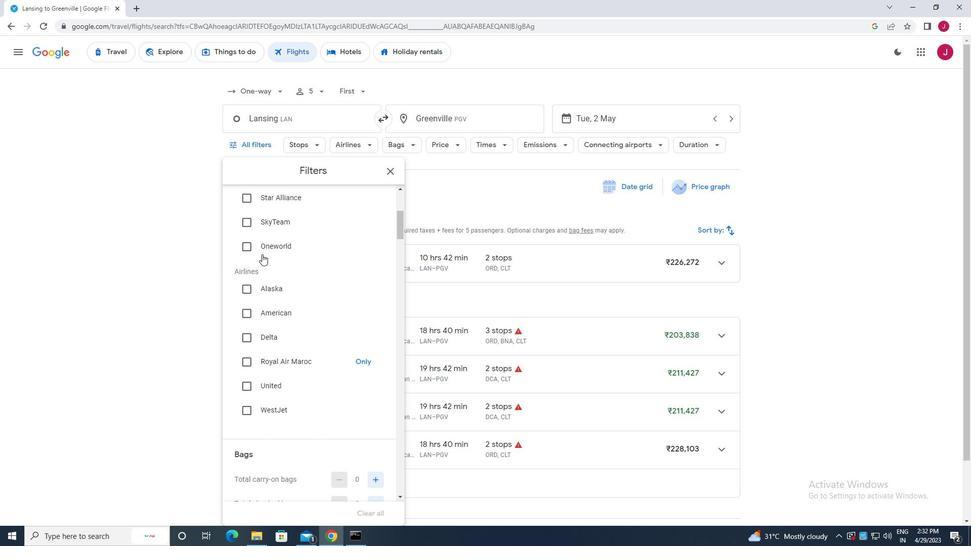 
Action: Mouse moved to (264, 247)
Screenshot: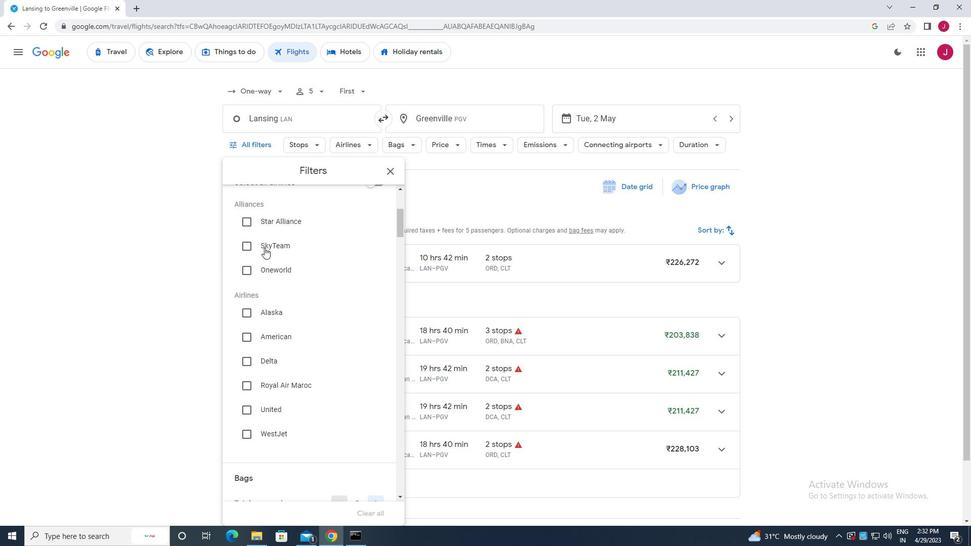 
Action: Mouse scrolled (264, 247) with delta (0, 0)
Screenshot: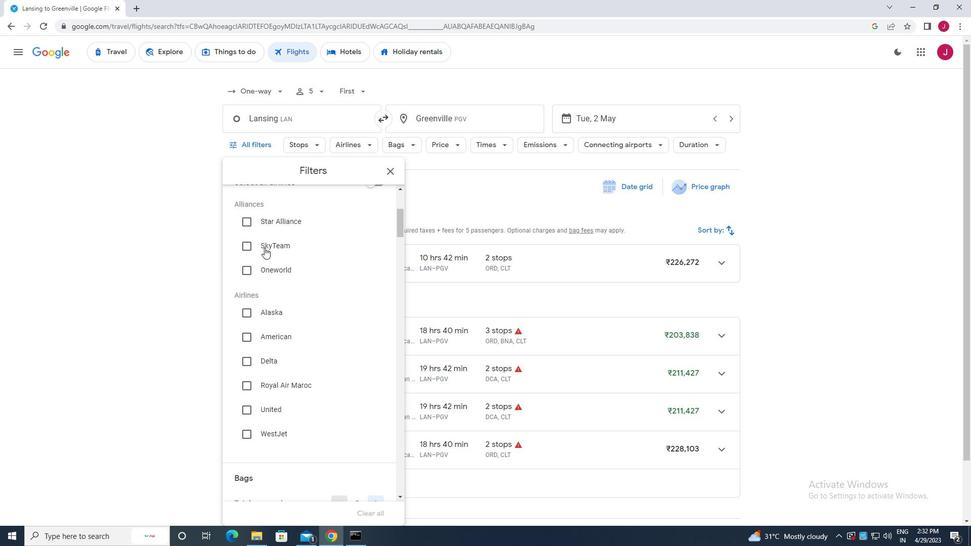 
Action: Mouse moved to (263, 249)
Screenshot: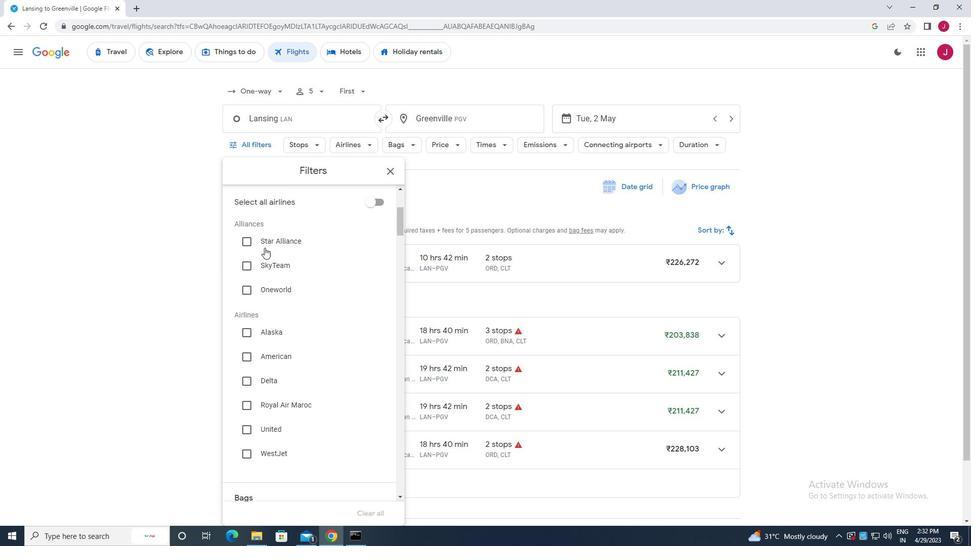 
Action: Mouse scrolled (263, 248) with delta (0, 0)
Screenshot: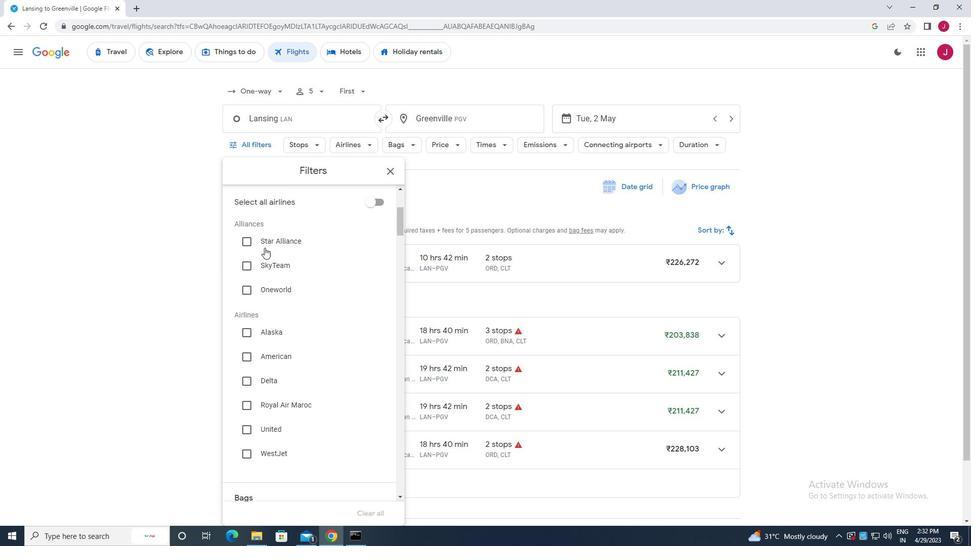 
Action: Mouse moved to (263, 250)
Screenshot: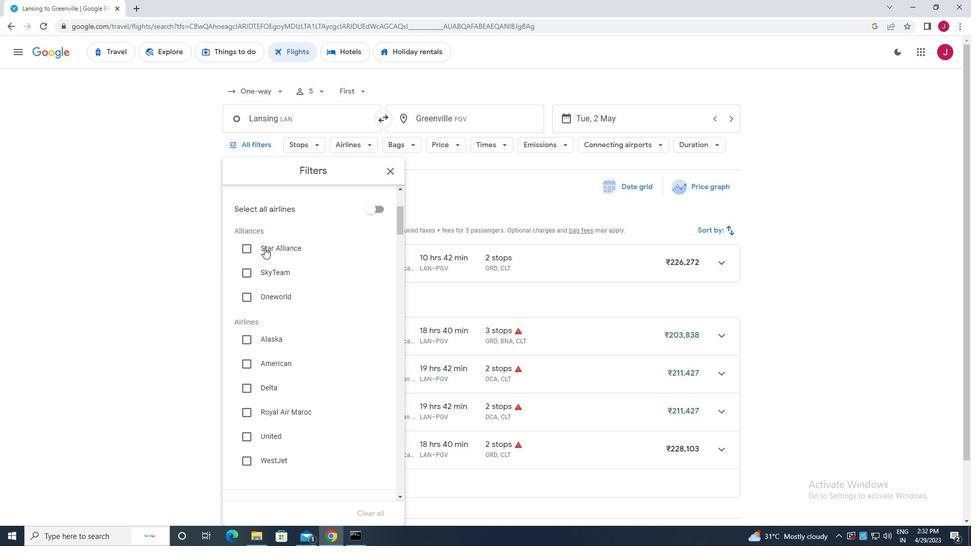 
Action: Mouse scrolled (263, 249) with delta (0, 0)
Screenshot: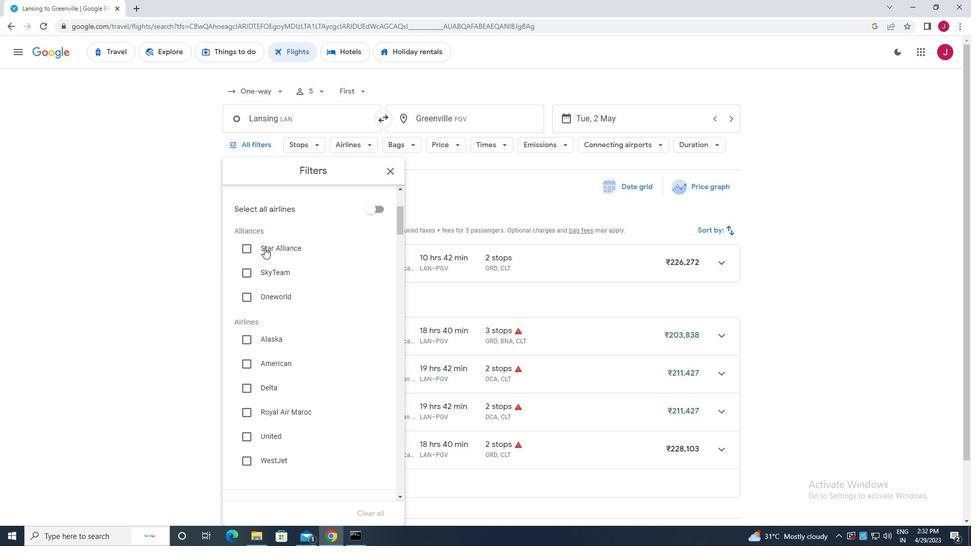 
Action: Mouse moved to (264, 250)
Screenshot: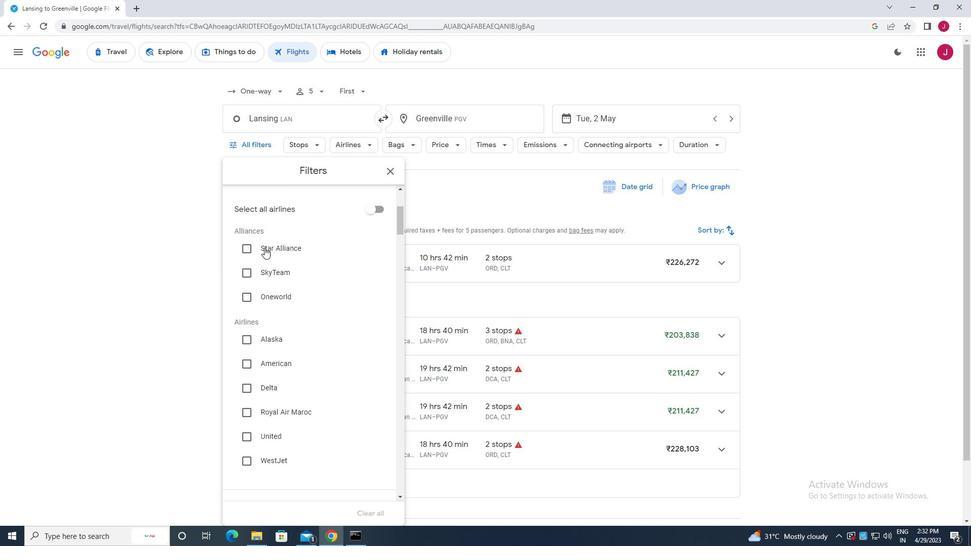 
Action: Mouse scrolled (264, 249) with delta (0, 0)
Screenshot: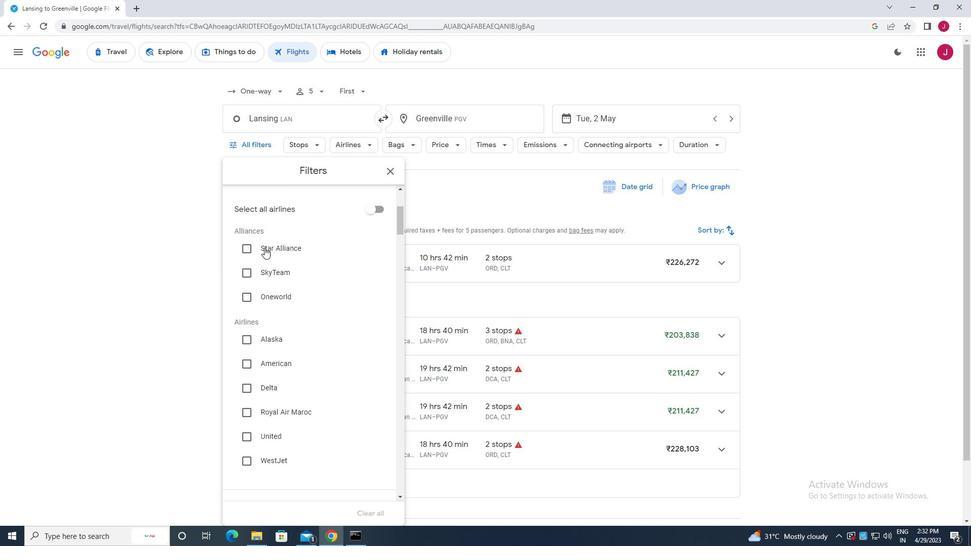 
Action: Mouse moved to (264, 250)
Screenshot: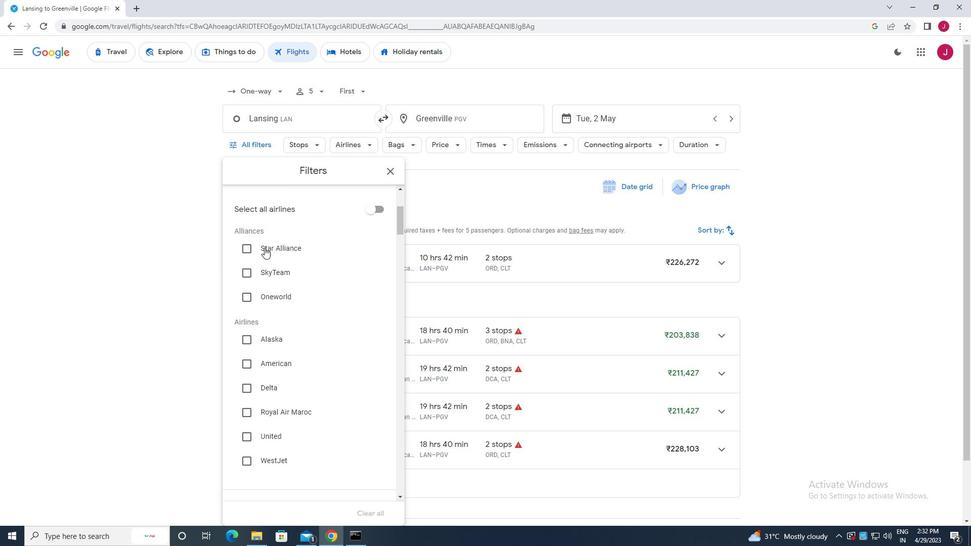 
Action: Mouse scrolled (264, 250) with delta (0, 0)
Screenshot: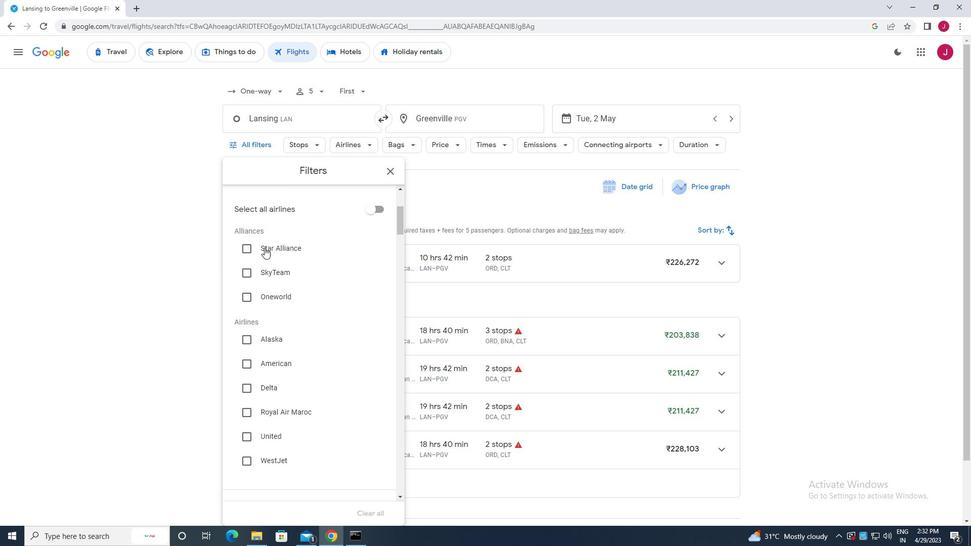 
Action: Mouse moved to (266, 252)
Screenshot: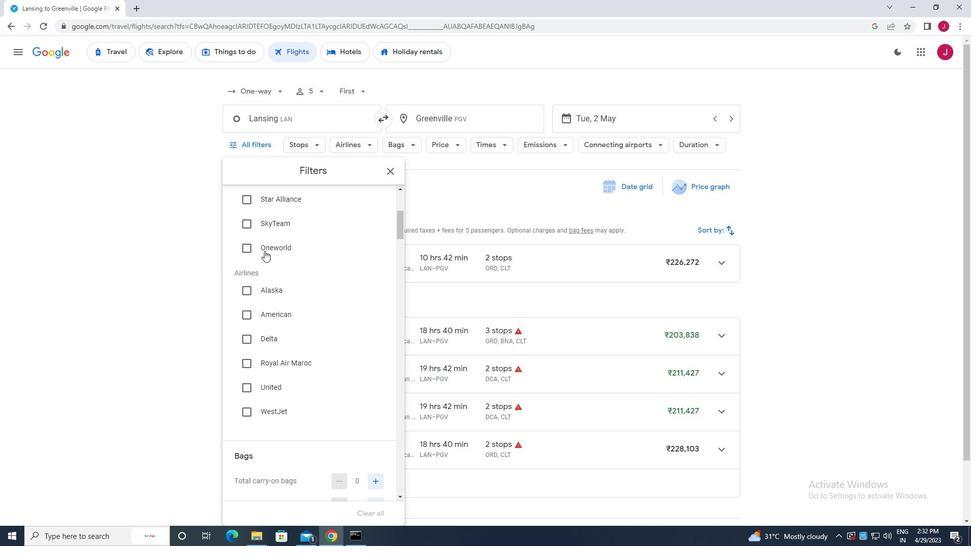 
Action: Mouse scrolled (266, 251) with delta (0, 0)
Screenshot: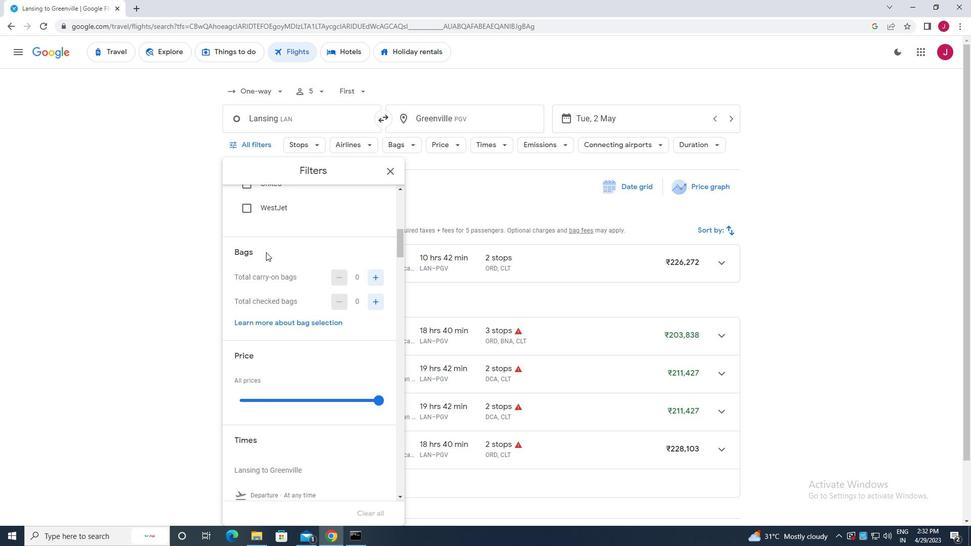
Action: Mouse scrolled (266, 251) with delta (0, 0)
Screenshot: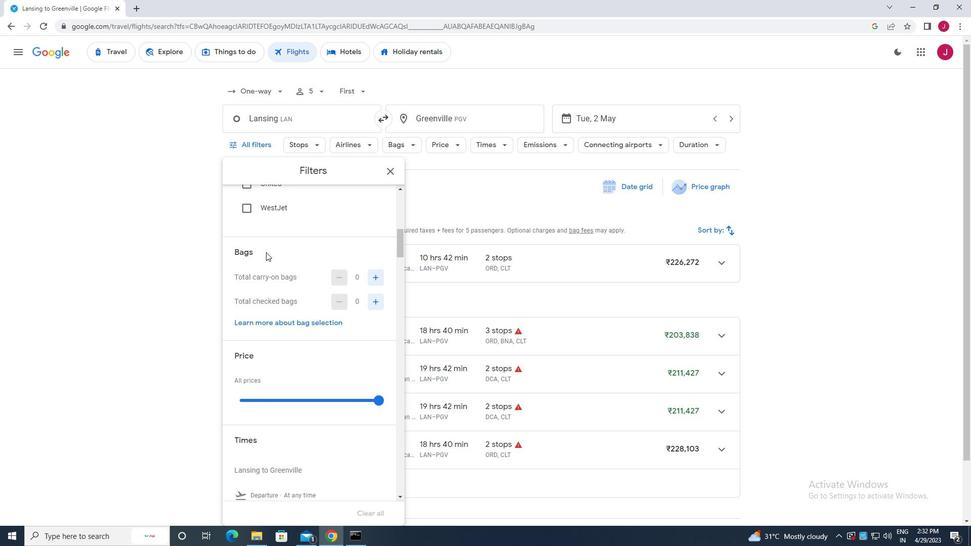 
Action: Mouse moved to (378, 203)
Screenshot: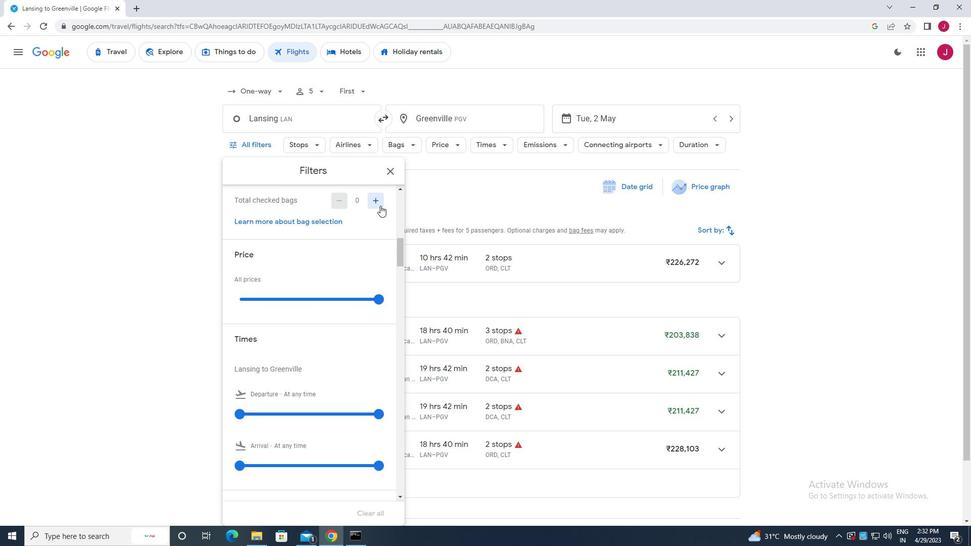 
Action: Mouse pressed left at (378, 203)
Screenshot: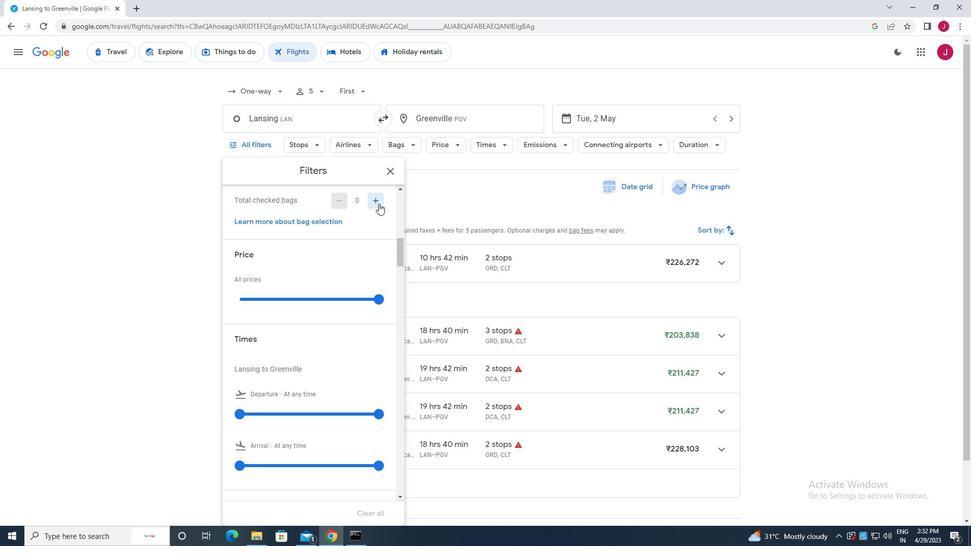 
Action: Mouse pressed left at (378, 203)
Screenshot: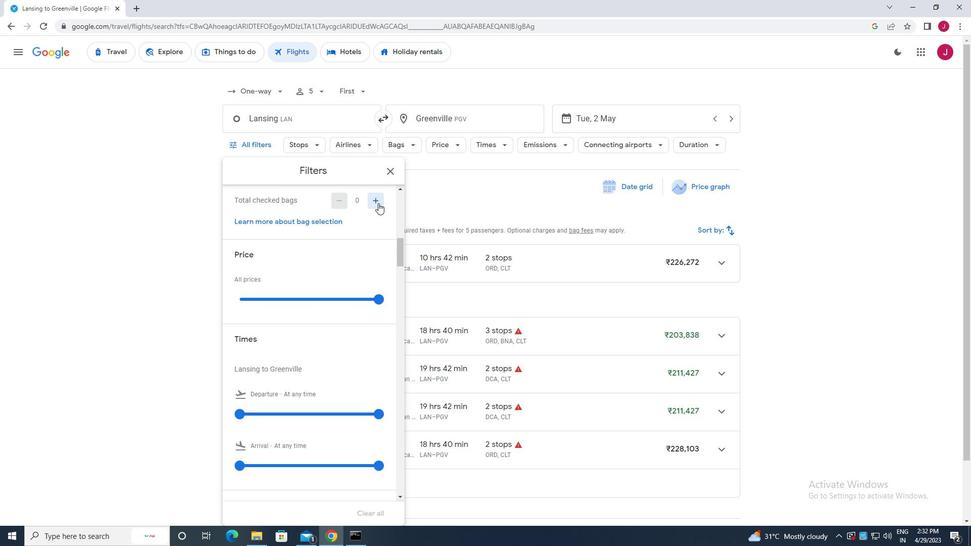 
Action: Mouse pressed left at (378, 203)
Screenshot: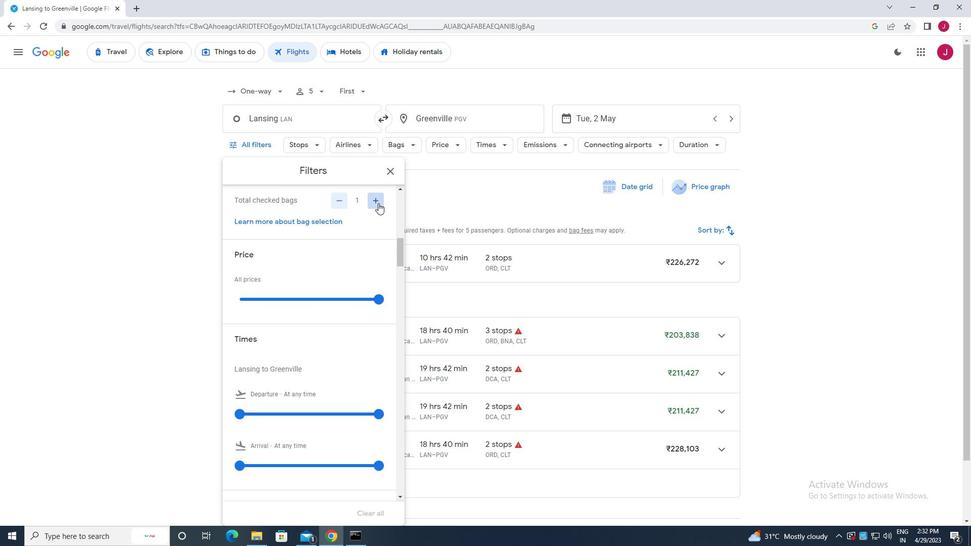 
Action: Mouse moved to (379, 298)
Screenshot: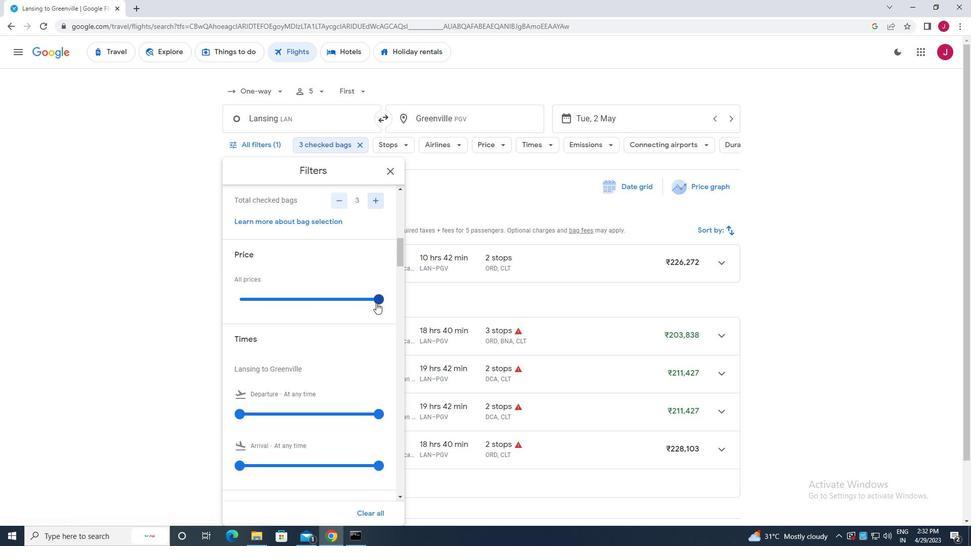 
Action: Mouse pressed left at (379, 298)
Screenshot: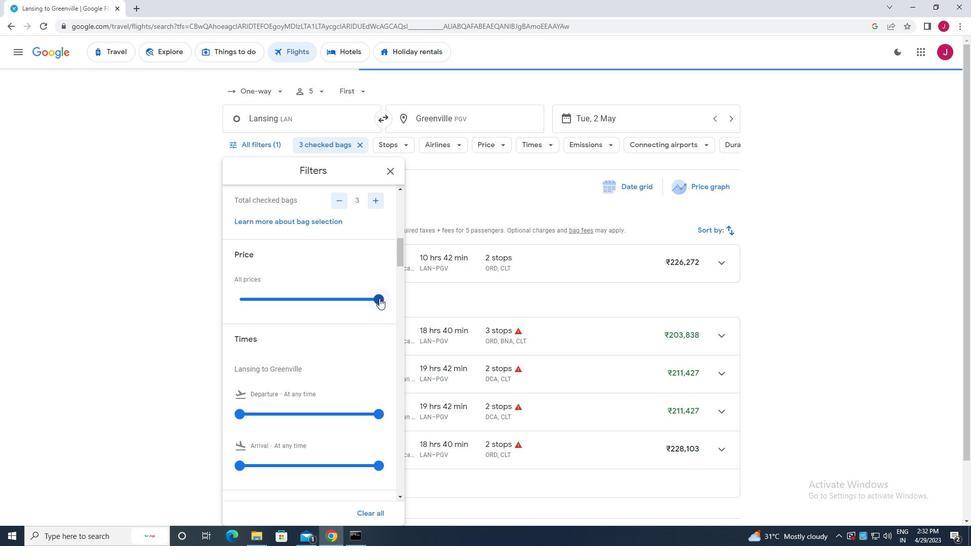 
Action: Mouse moved to (376, 297)
Screenshot: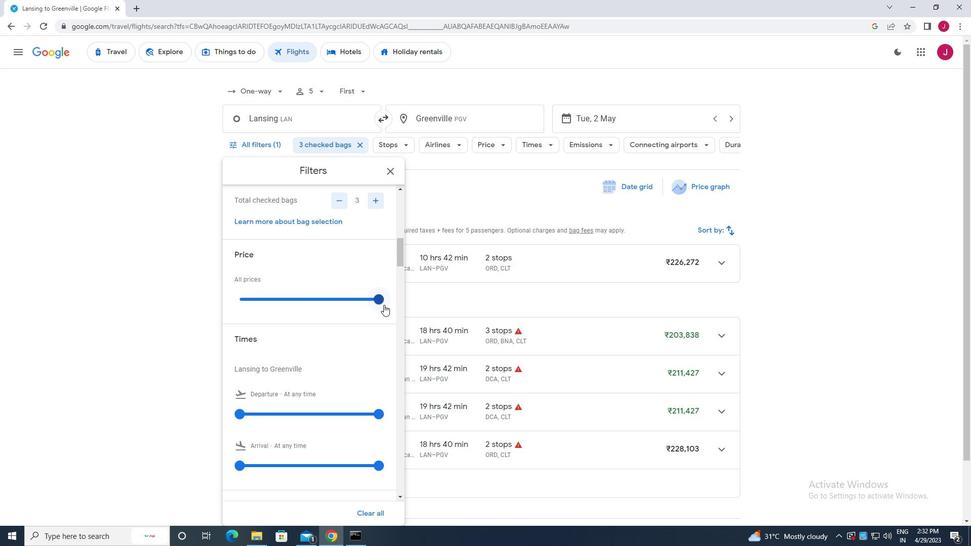 
Action: Mouse pressed left at (376, 297)
Screenshot: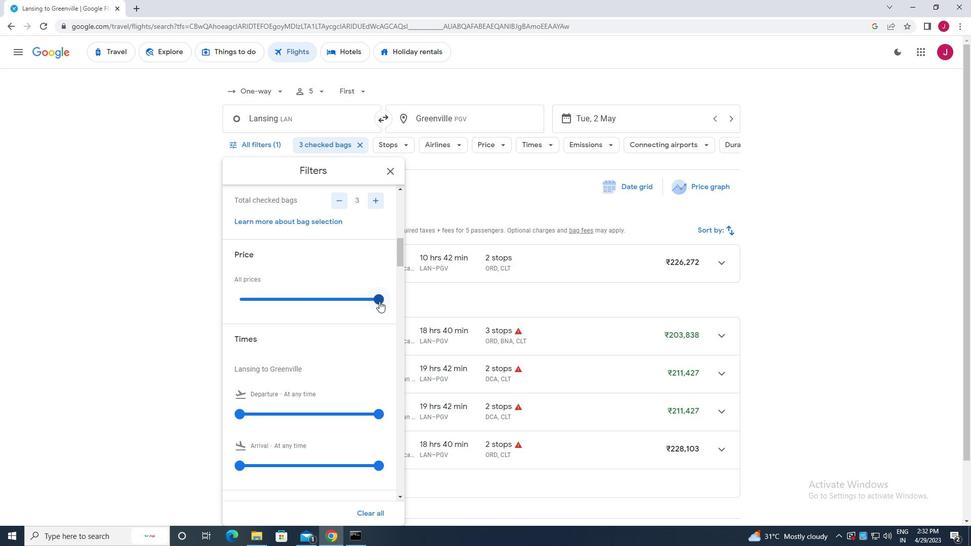 
Action: Mouse moved to (321, 336)
Screenshot: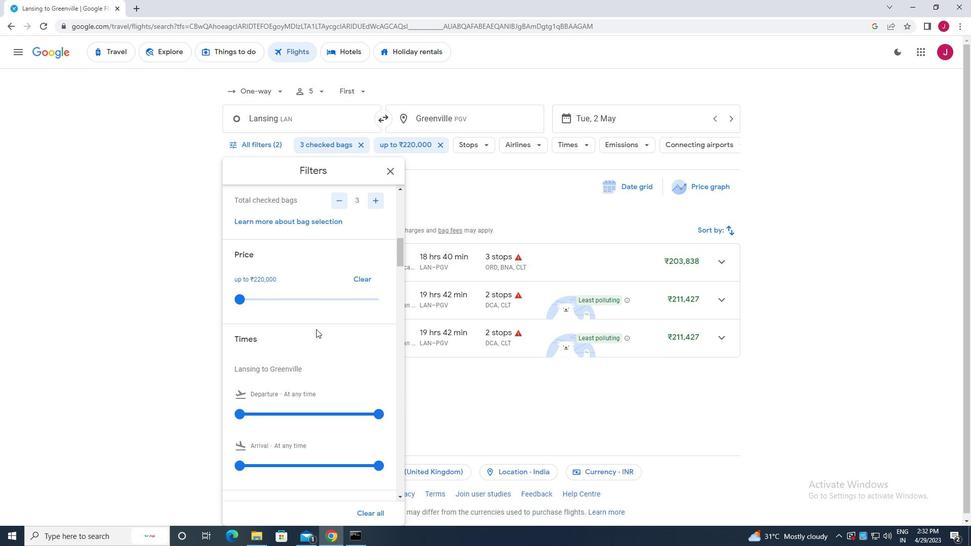 
Action: Mouse scrolled (321, 336) with delta (0, 0)
Screenshot: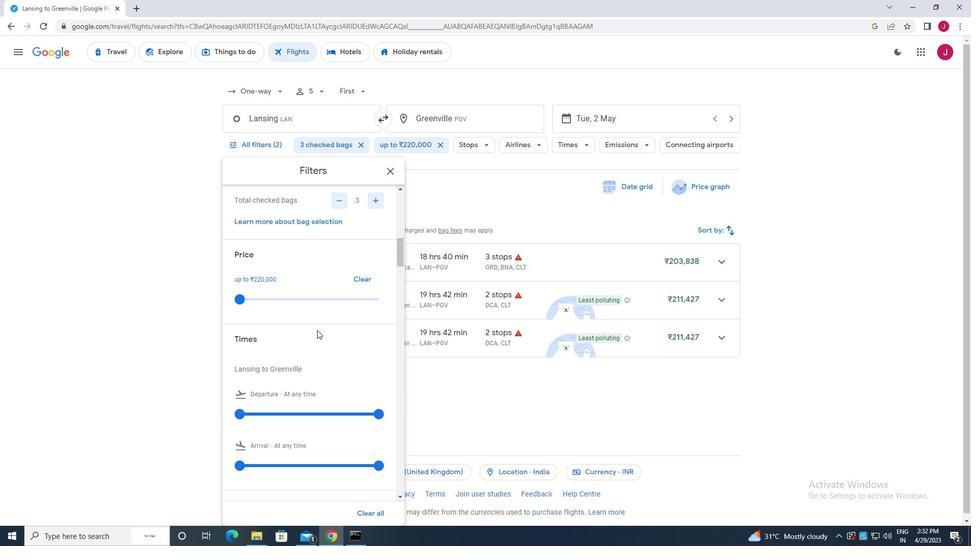 
Action: Mouse moved to (321, 338)
Screenshot: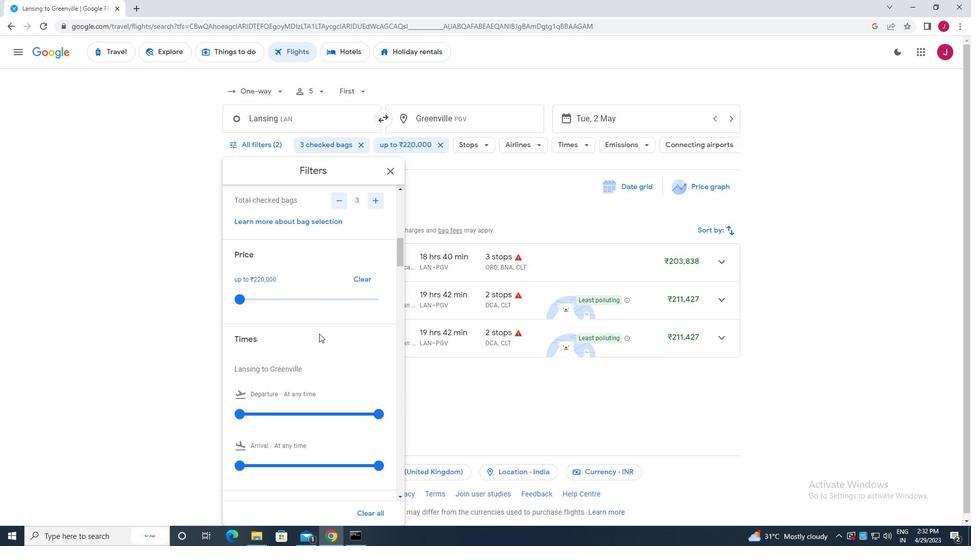 
Action: Mouse scrolled (321, 337) with delta (0, 0)
Screenshot: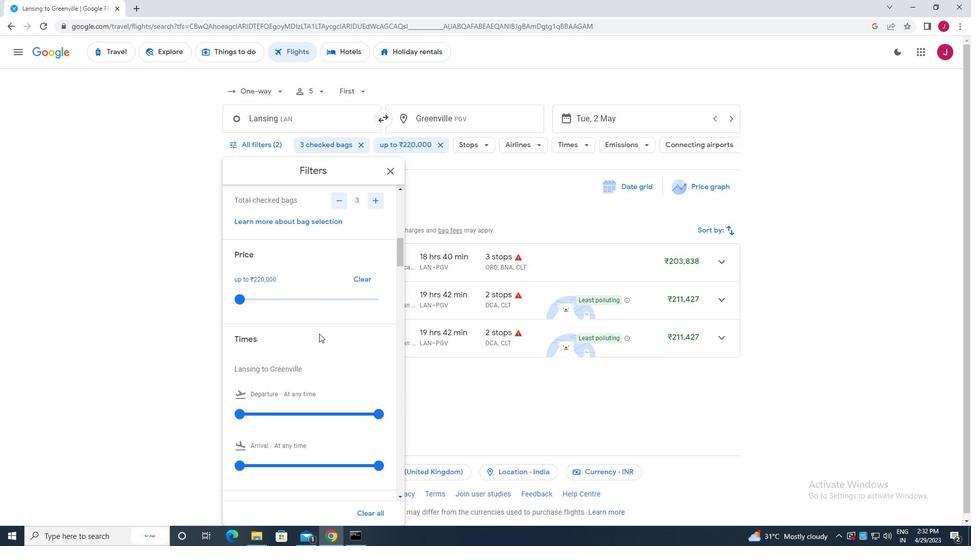 
Action: Mouse moved to (239, 314)
Screenshot: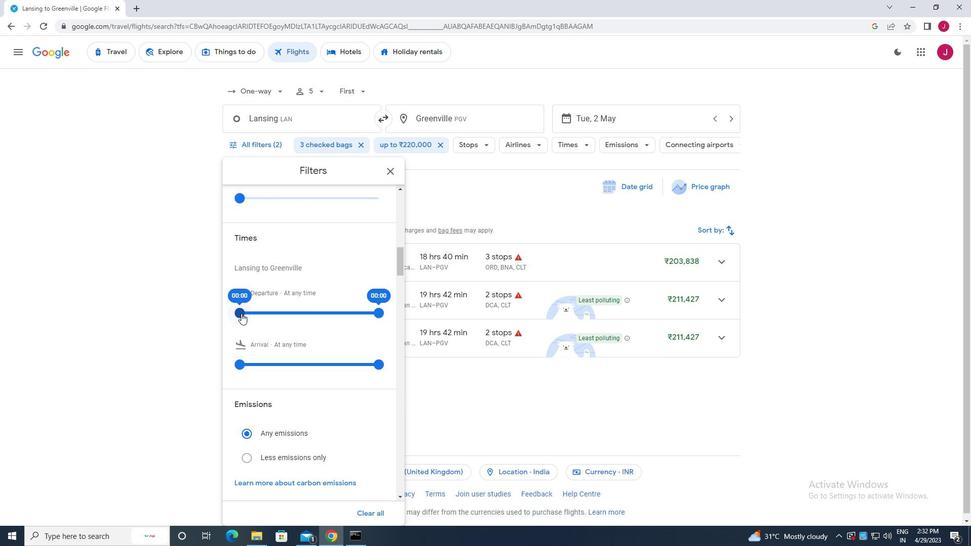 
Action: Mouse pressed left at (239, 314)
Screenshot: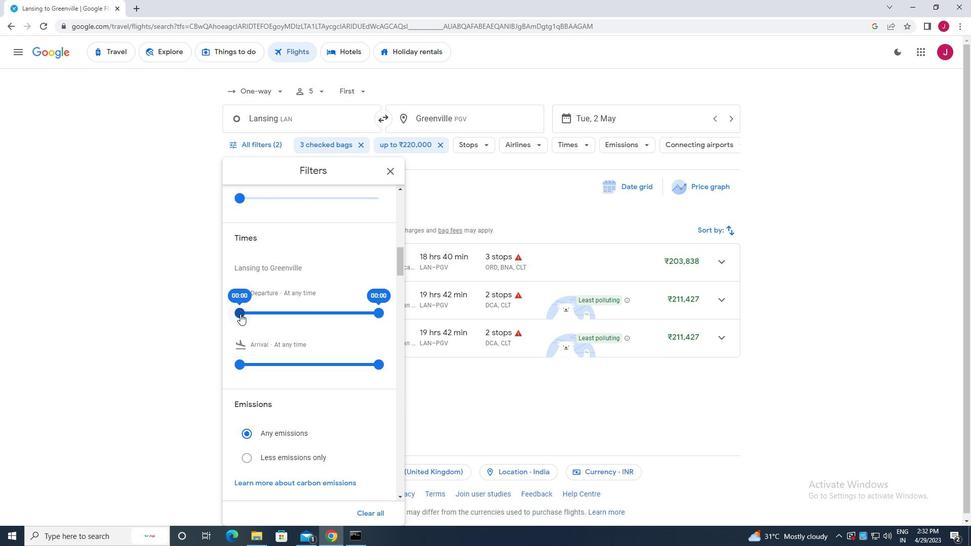 
Action: Mouse moved to (381, 314)
Screenshot: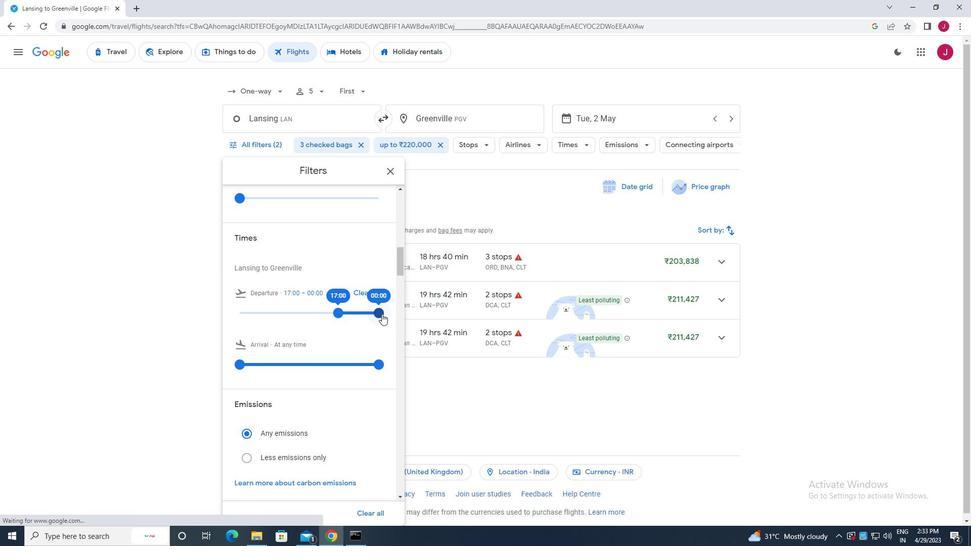 
Action: Mouse pressed left at (381, 314)
Screenshot: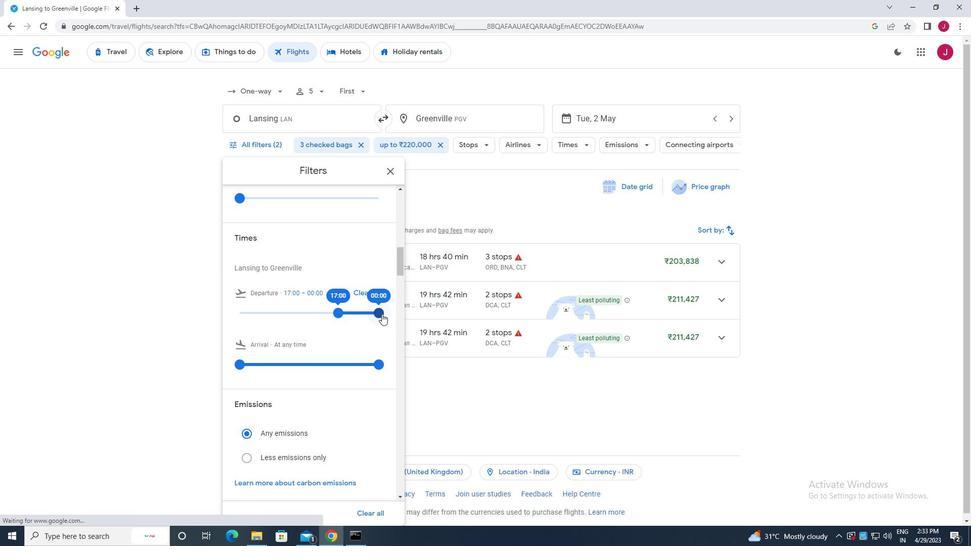 
Action: Mouse moved to (392, 168)
Screenshot: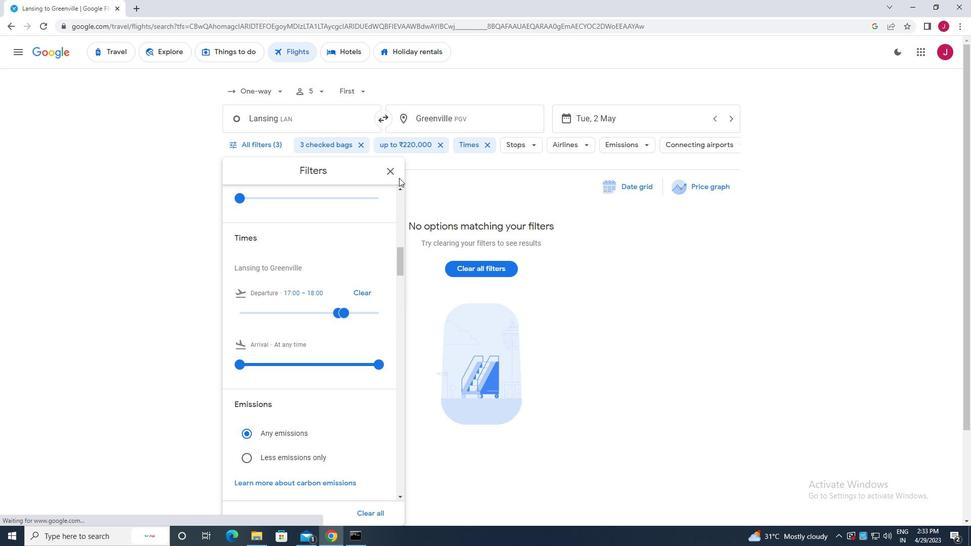 
Action: Mouse pressed left at (392, 168)
Screenshot: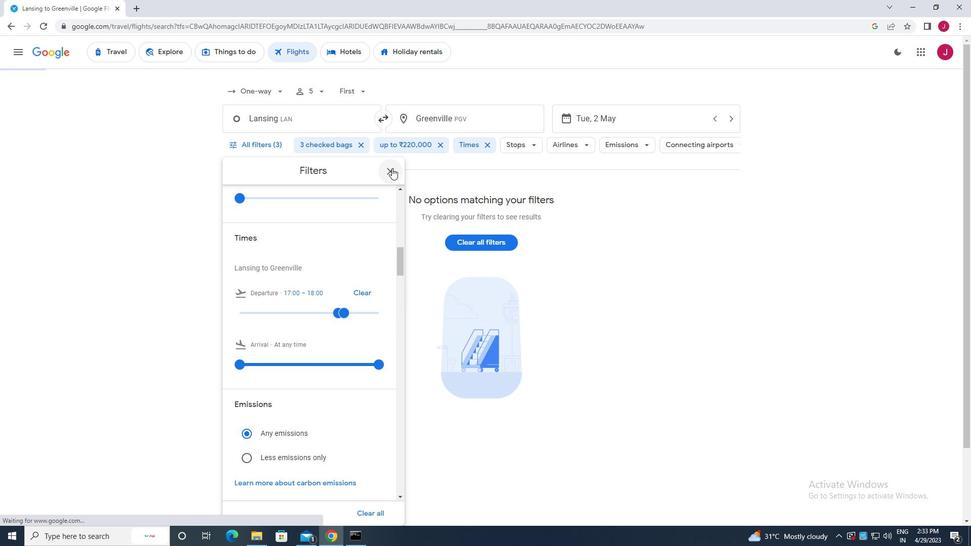 
Action: Mouse moved to (385, 175)
Screenshot: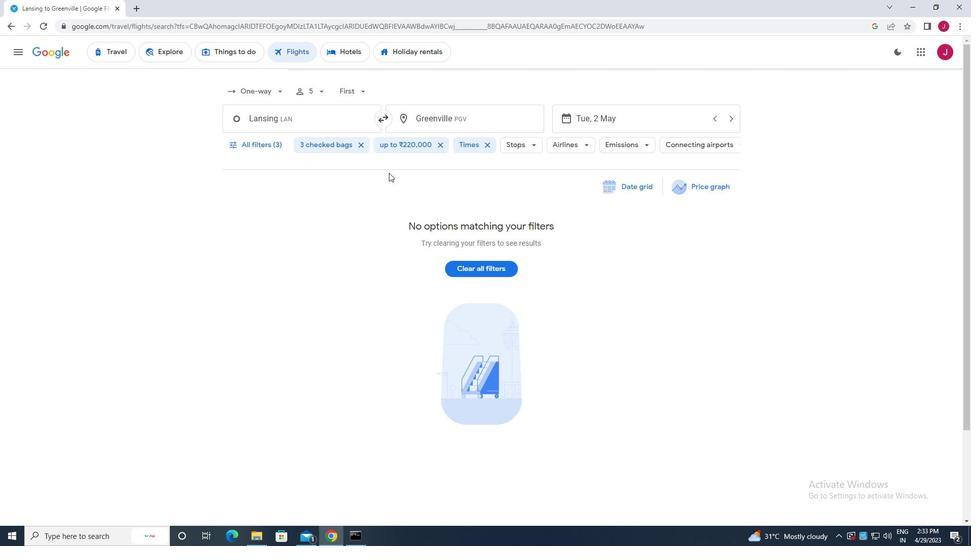
